 Task: Look for space in East Rancho Dominguez, United States from 8th June, 2023 to 16th June, 2023 for 2 adults in price range Rs.10000 to Rs.15000. Place can be entire place with 1  bedroom having 1 bed and 1 bathroom. Property type can be house, flat, guest house, hotel. Amenities needed are: washing machine. Booking option can be shelf check-in. Required host language is English.
Action: Mouse pressed left at (312, 142)
Screenshot: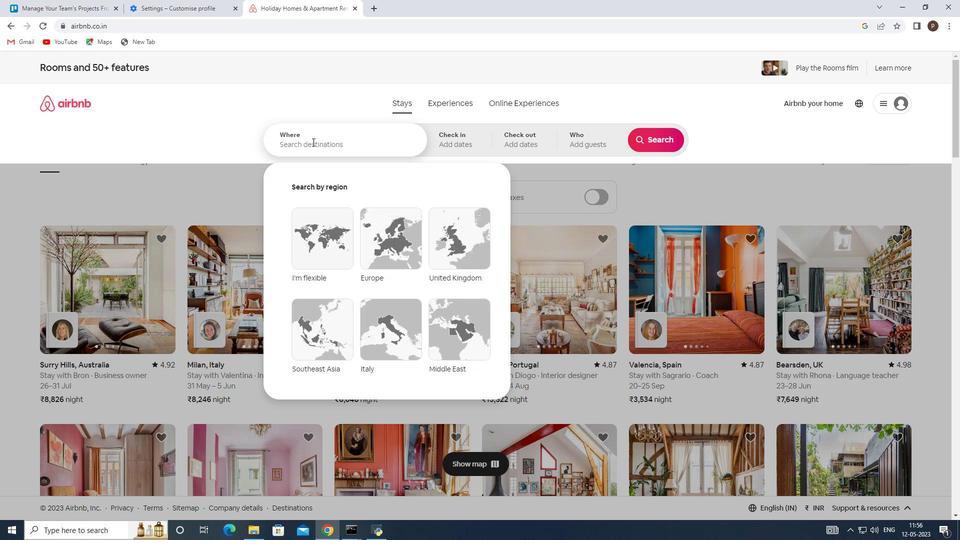 
Action: Key pressed <Key.caps_lock>E<Key.caps_lock>ast<Key.space><Key.caps_lock>R<Key.caps_lock>ancho<Key.space><Key.caps_lock>D<Key.caps_lock>ominguez,<Key.space><Key.caps_lock>U<Key.caps_lock>niter<Key.space><Key.caps_lock>S<Key.caps_lock>tates<Key.space><Key.enter>
Screenshot: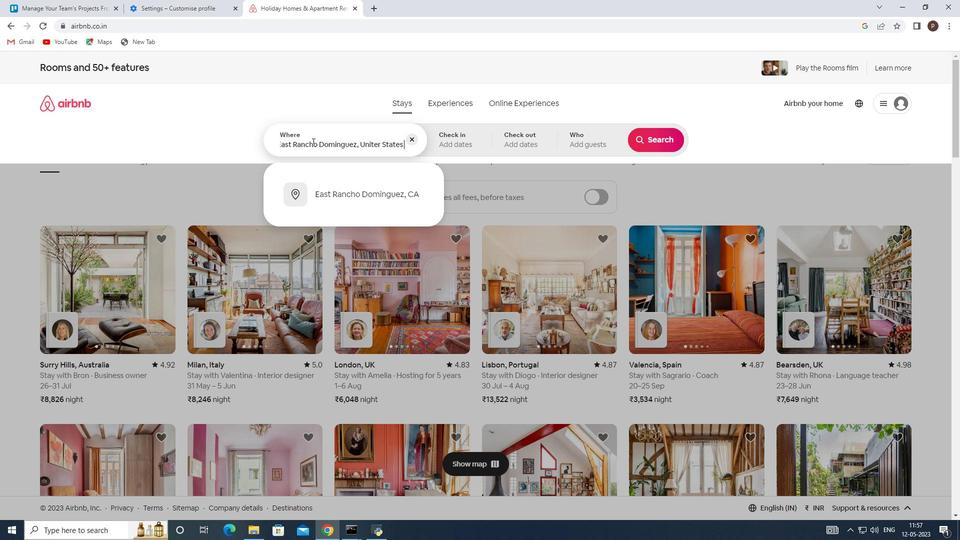 
Action: Mouse moved to (595, 286)
Screenshot: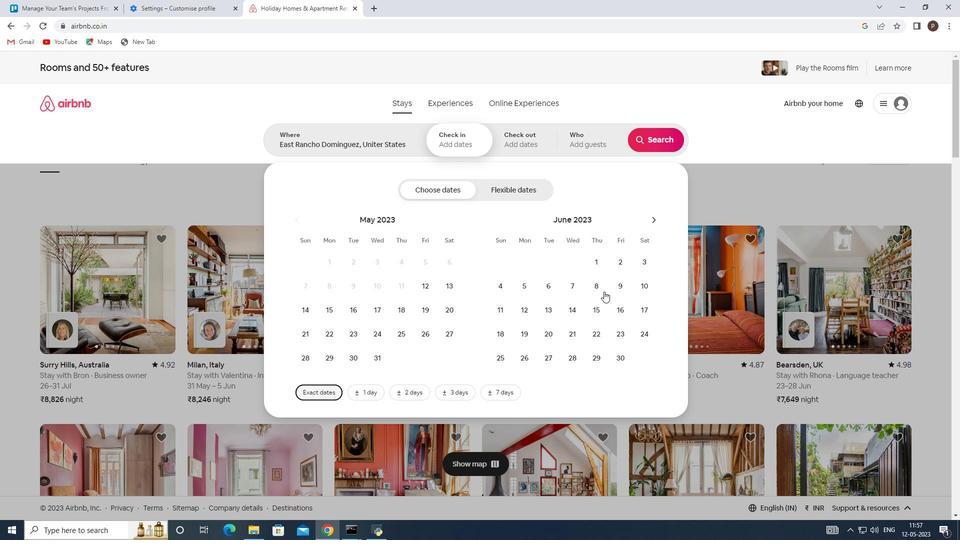 
Action: Mouse pressed left at (595, 286)
Screenshot: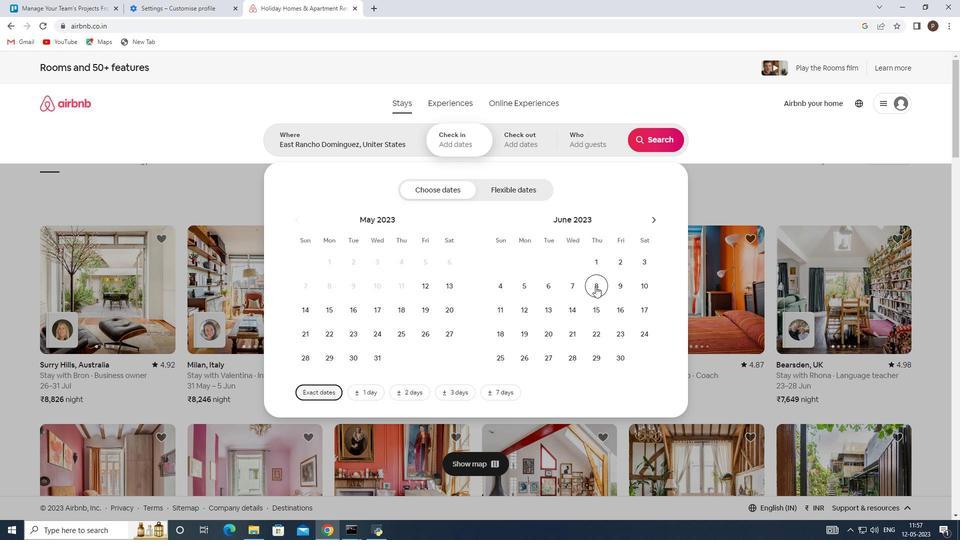 
Action: Mouse moved to (622, 310)
Screenshot: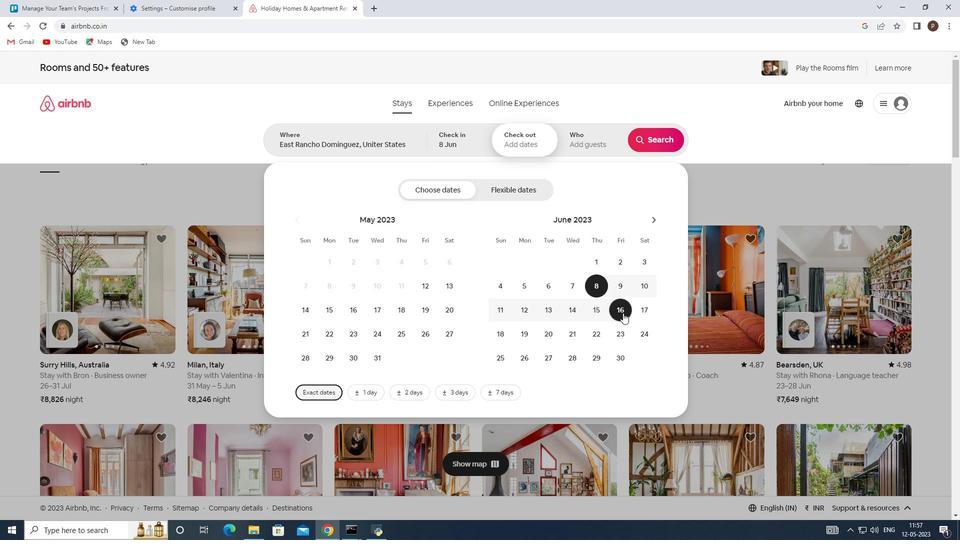 
Action: Mouse pressed left at (622, 310)
Screenshot: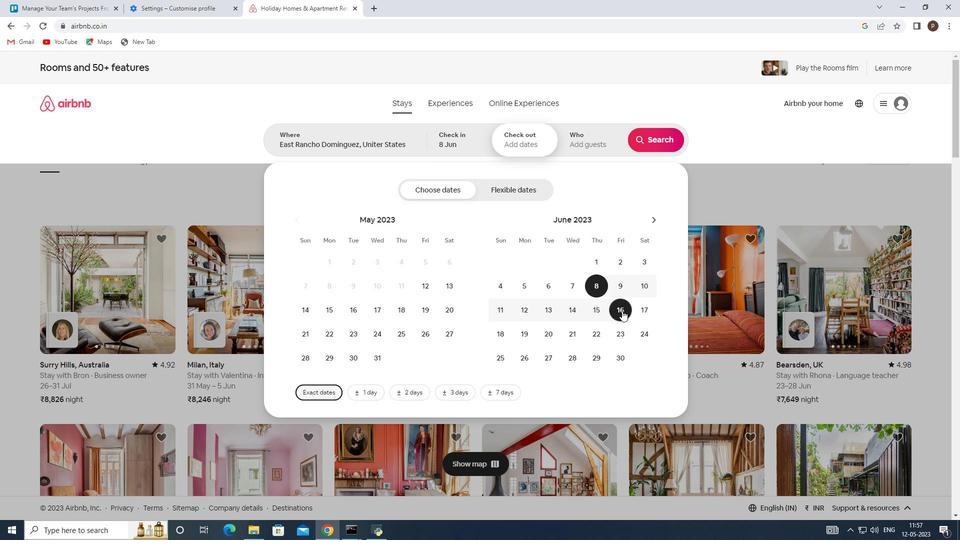 
Action: Mouse moved to (580, 148)
Screenshot: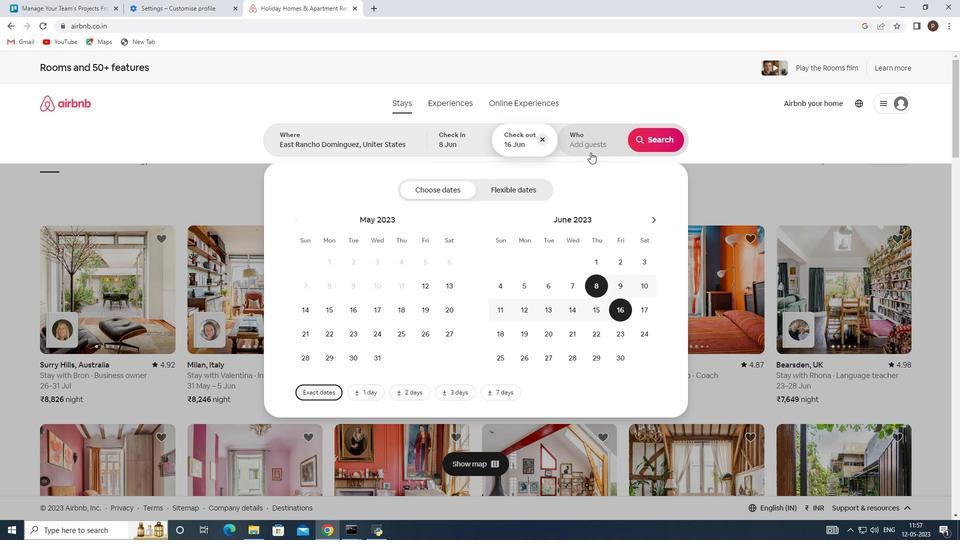 
Action: Mouse pressed left at (580, 148)
Screenshot: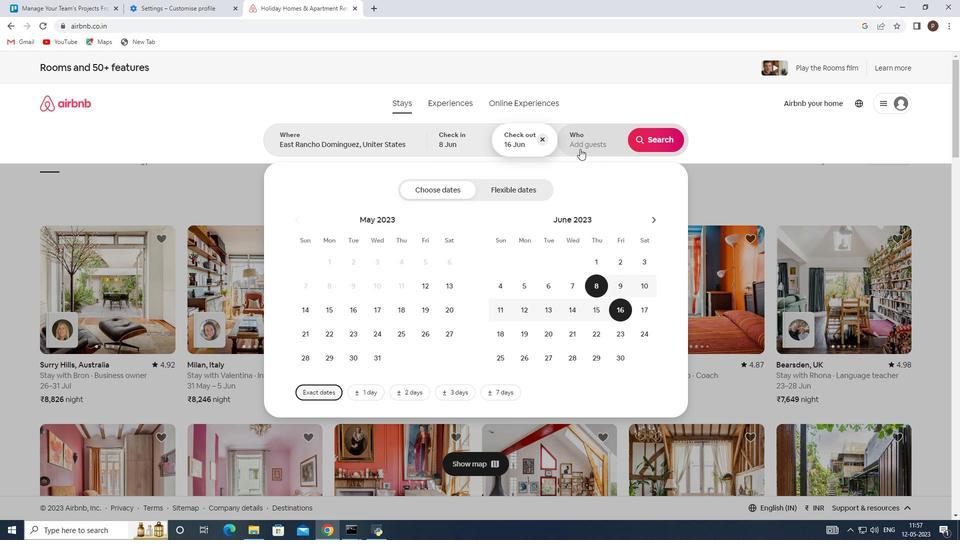
Action: Mouse moved to (652, 191)
Screenshot: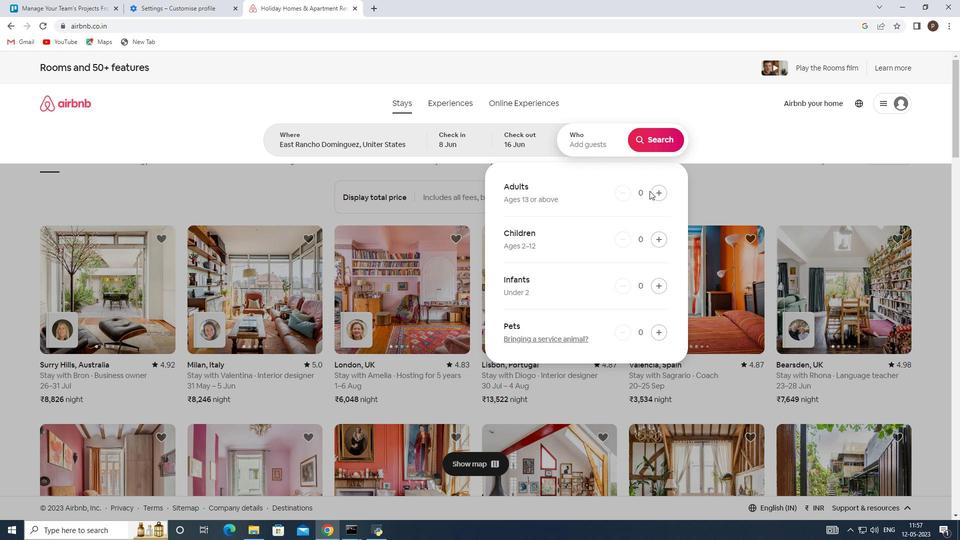 
Action: Mouse pressed left at (652, 191)
Screenshot: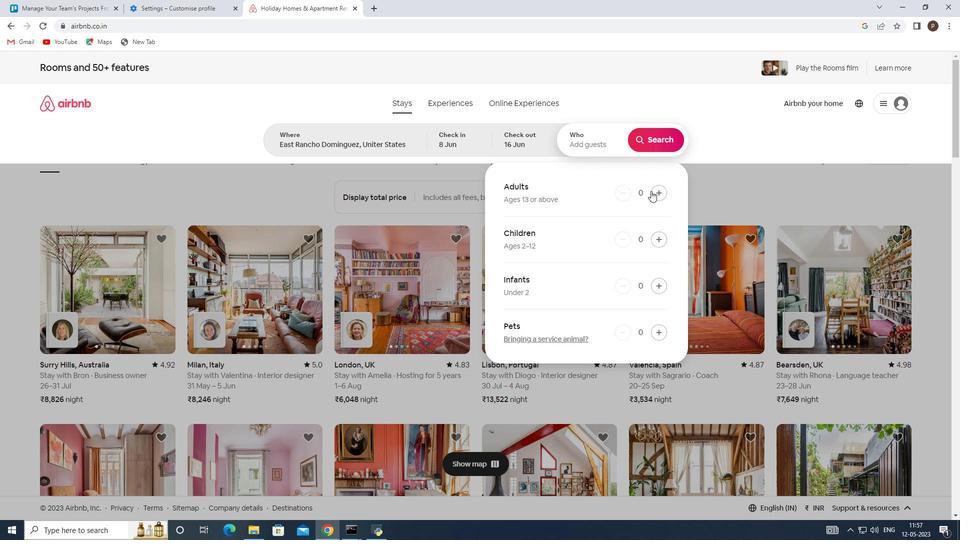 
Action: Mouse pressed left at (652, 191)
Screenshot: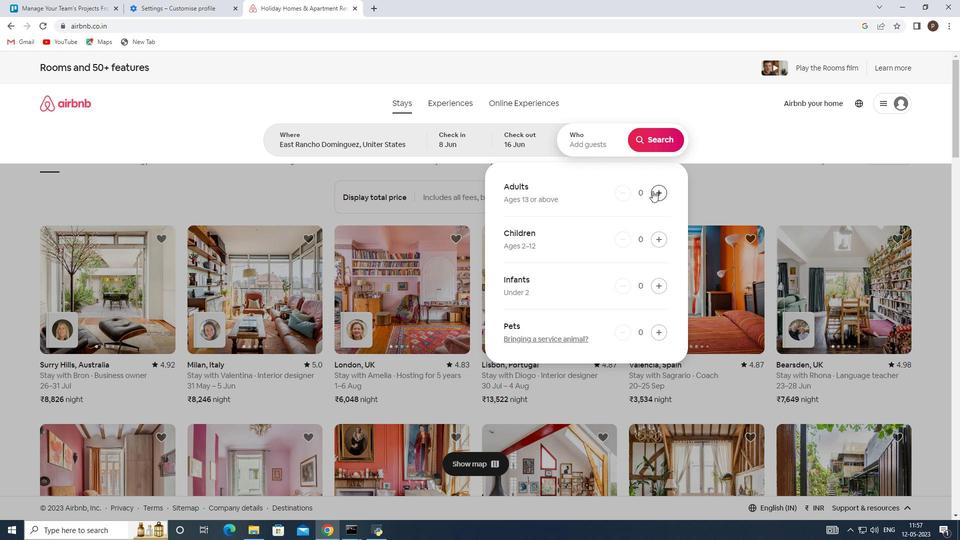 
Action: Mouse moved to (660, 133)
Screenshot: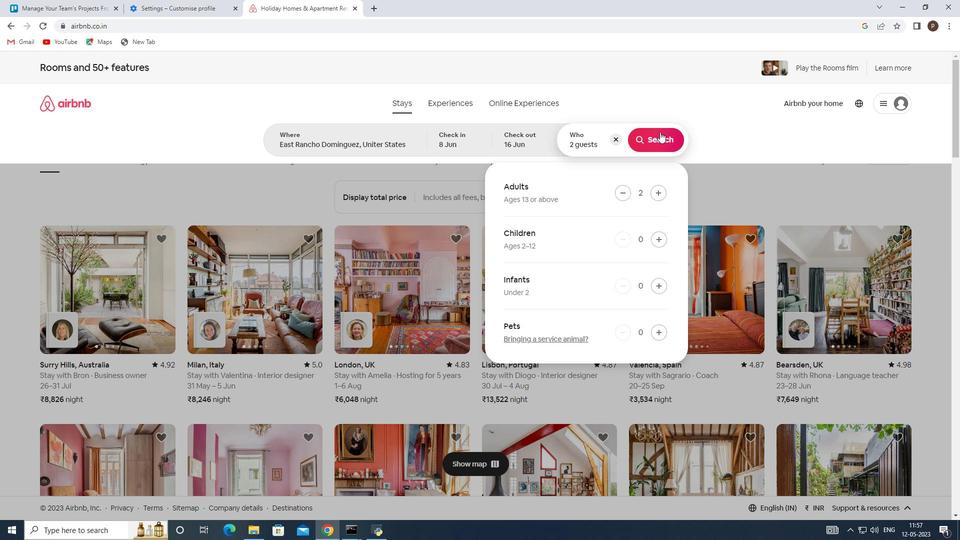 
Action: Mouse pressed left at (660, 133)
Screenshot: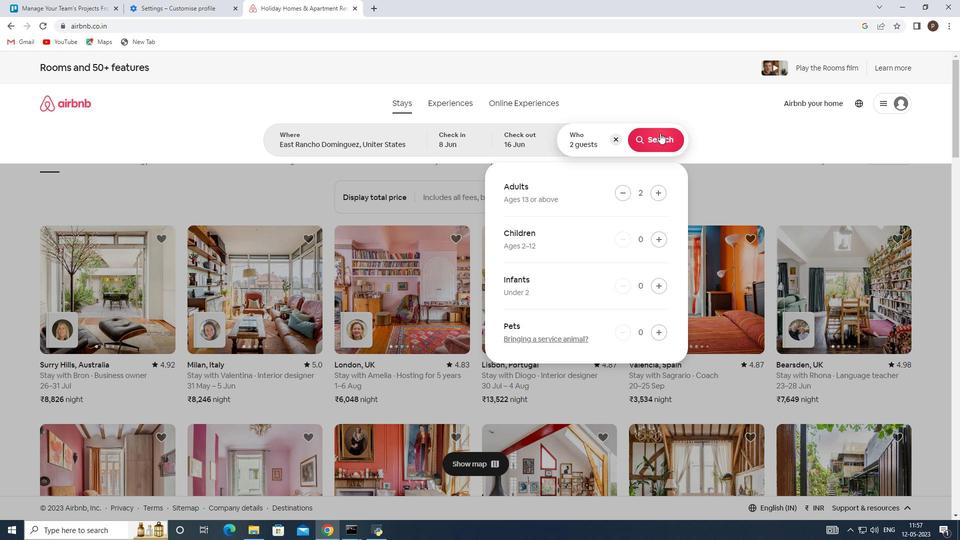 
Action: Mouse moved to (901, 111)
Screenshot: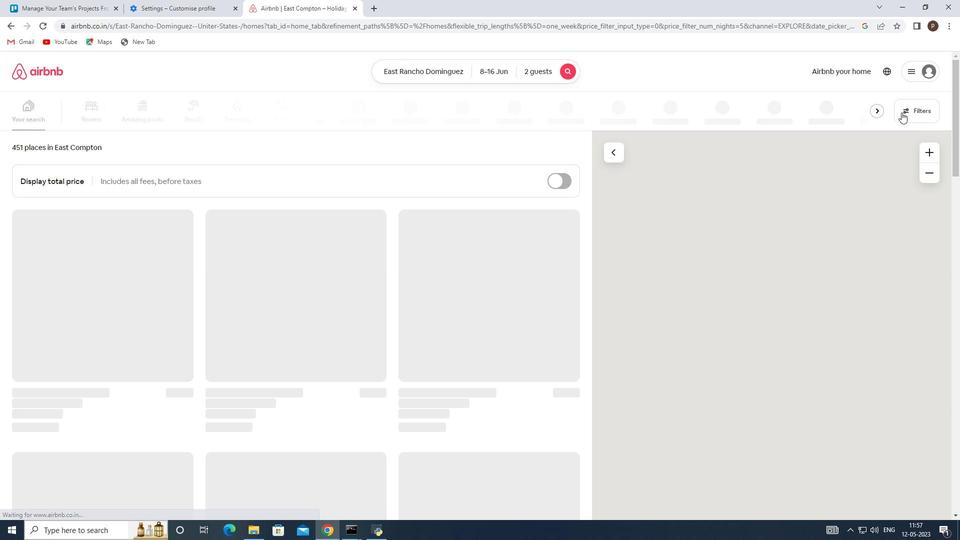 
Action: Mouse pressed left at (901, 111)
Screenshot: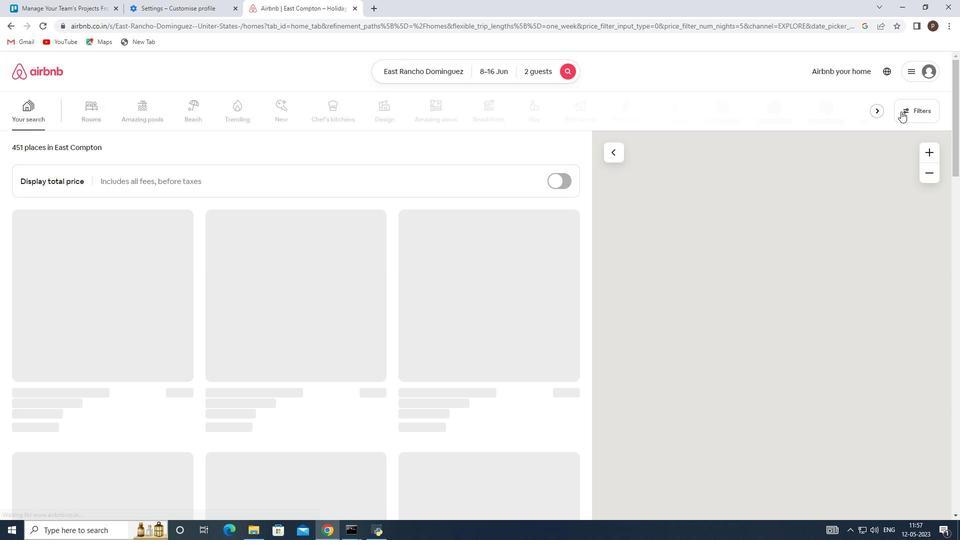 
Action: Mouse moved to (322, 358)
Screenshot: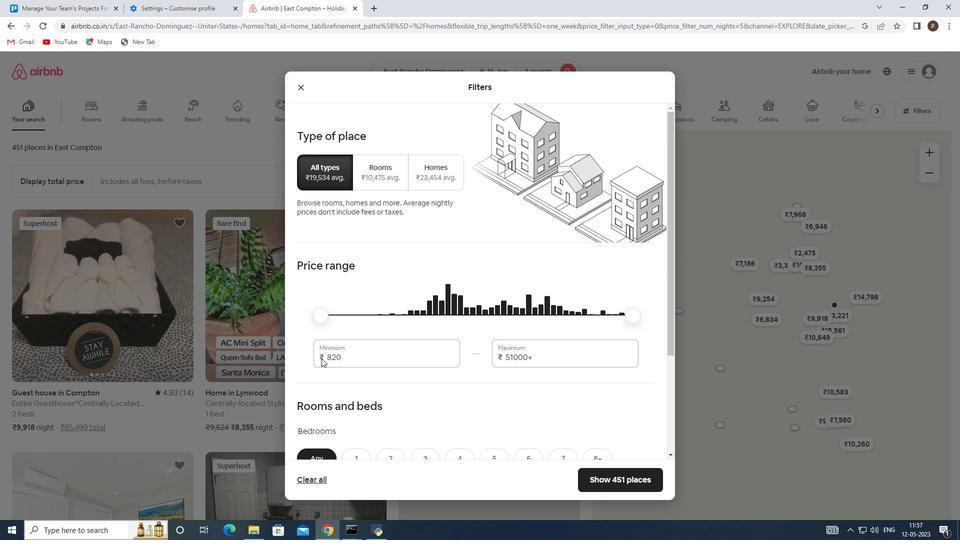 
Action: Mouse pressed left at (322, 358)
Screenshot: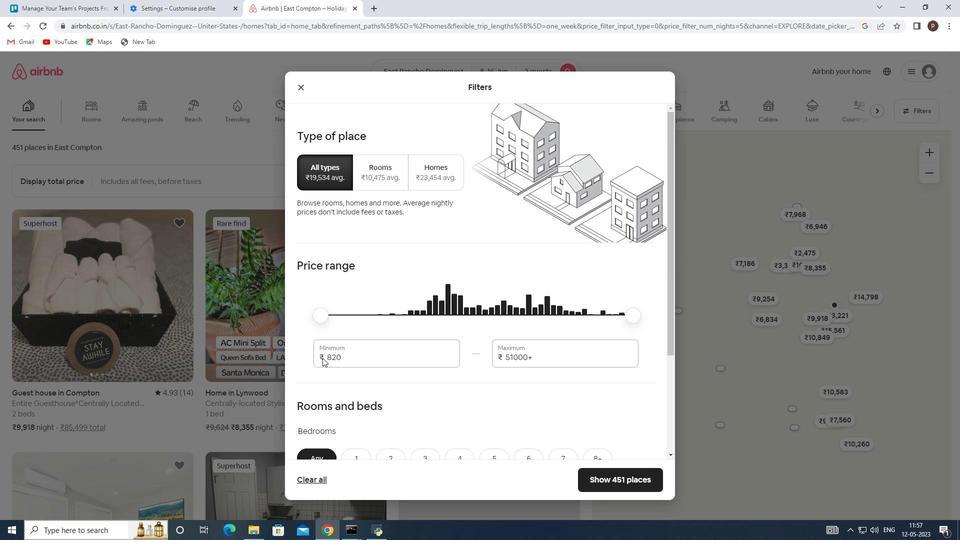 
Action: Mouse pressed left at (322, 358)
Screenshot: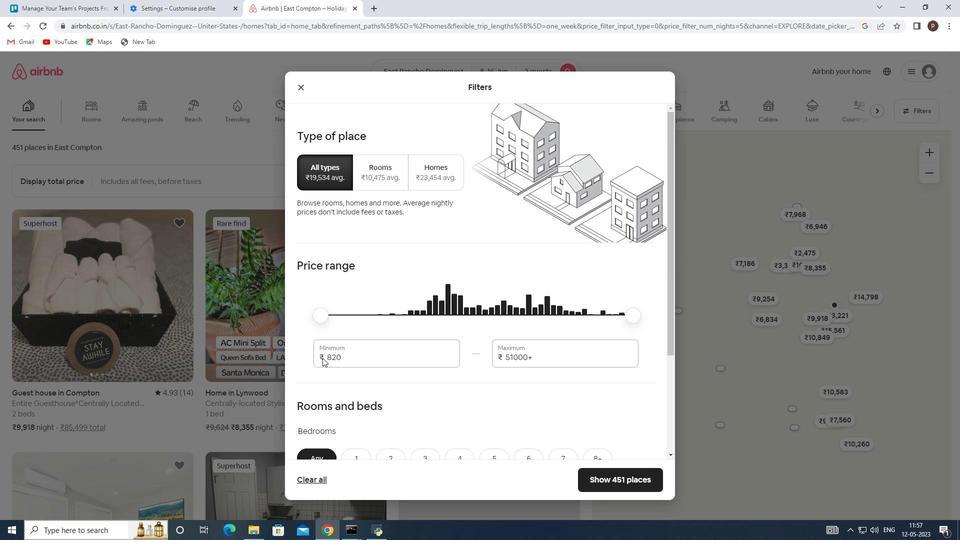 
Action: Mouse moved to (326, 357)
Screenshot: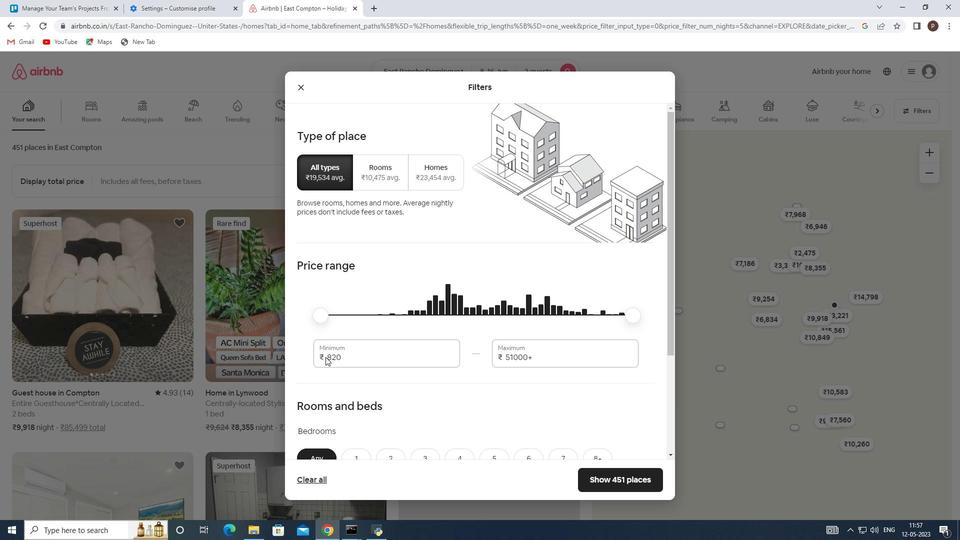 
Action: Mouse pressed left at (326, 357)
Screenshot: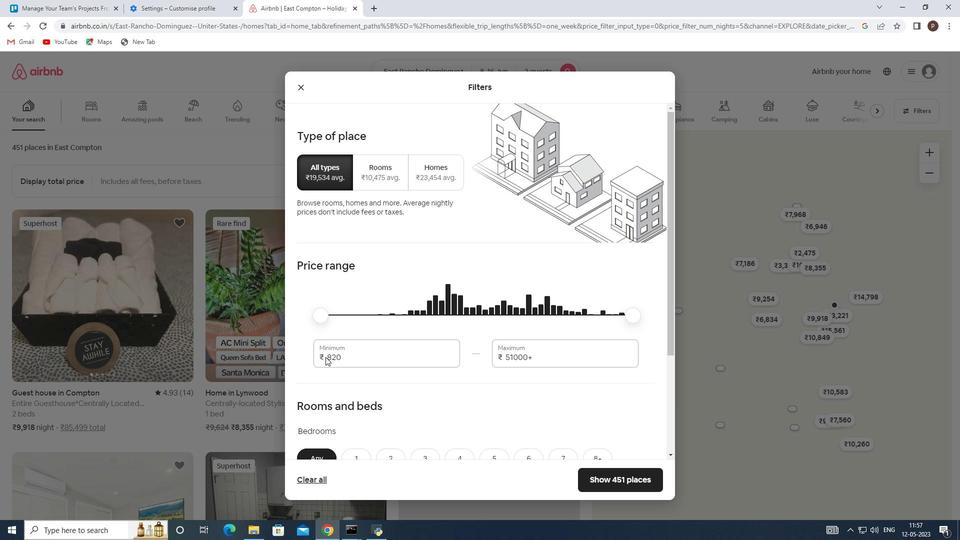 
Action: Mouse pressed left at (326, 357)
Screenshot: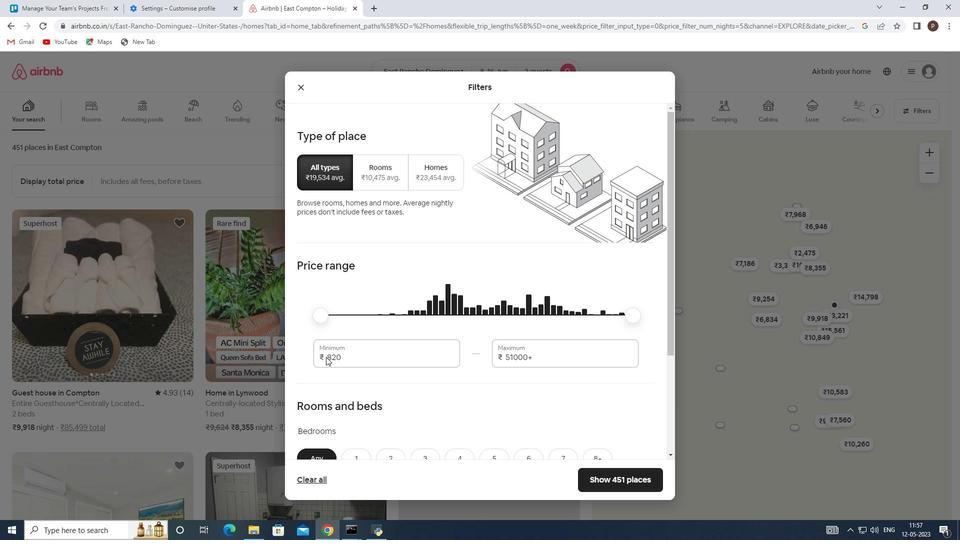 
Action: Mouse moved to (331, 356)
Screenshot: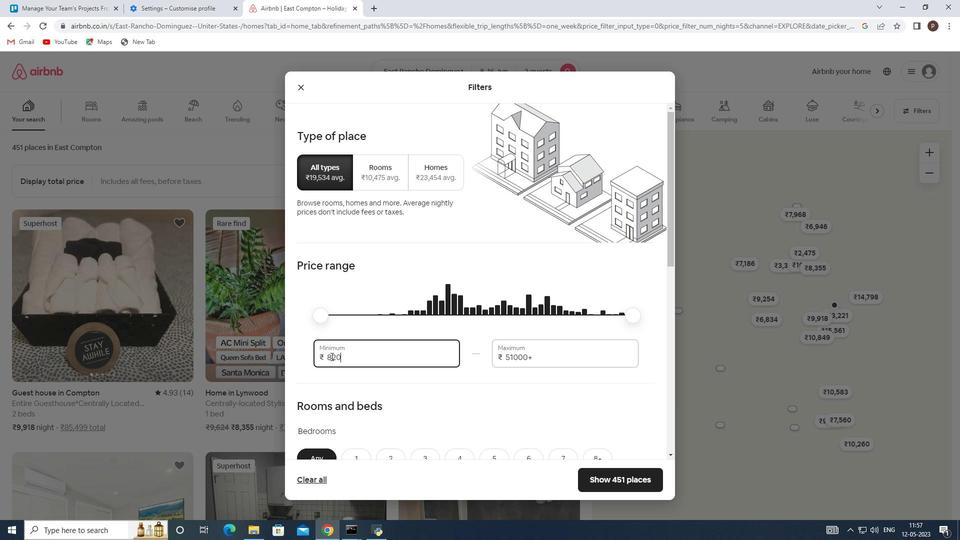 
Action: Mouse pressed left at (331, 356)
Screenshot: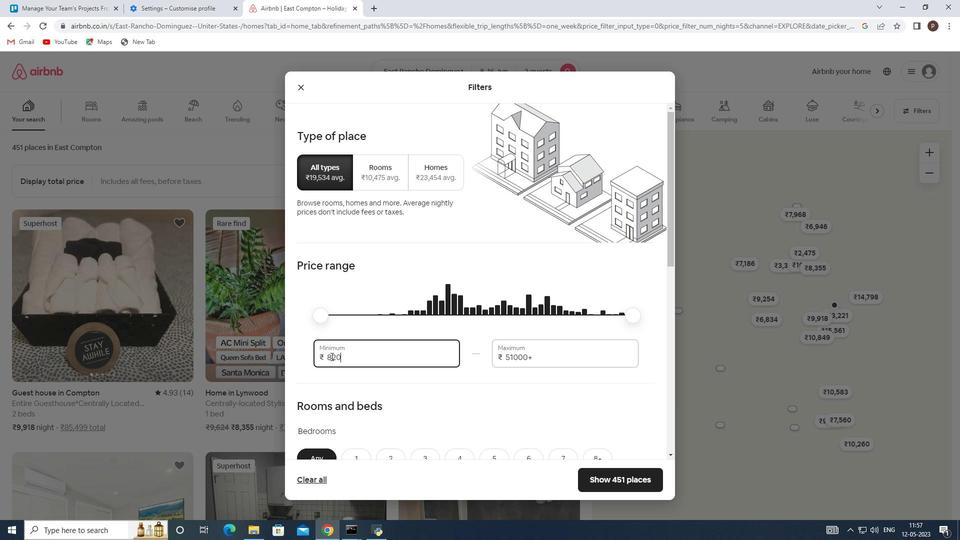 
Action: Mouse pressed left at (331, 356)
Screenshot: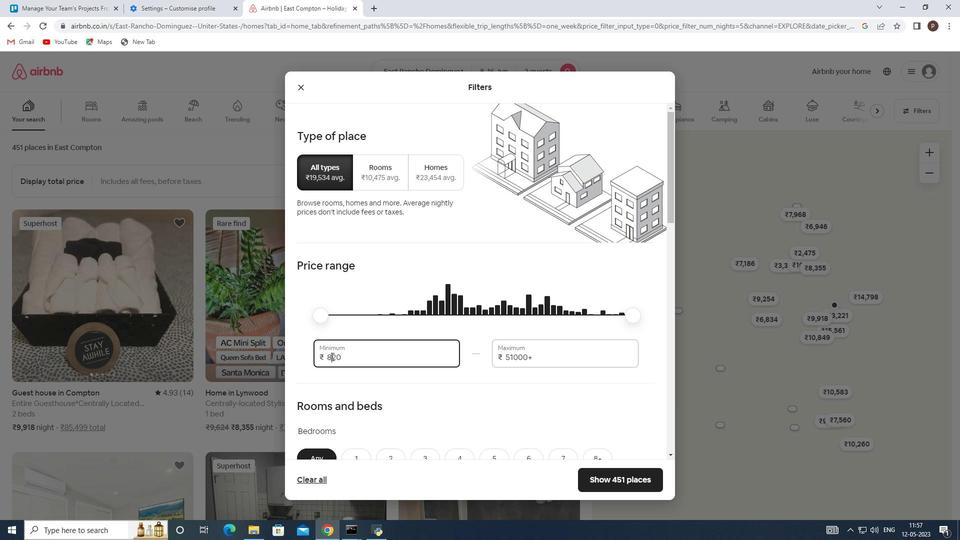 
Action: Mouse moved to (332, 356)
Screenshot: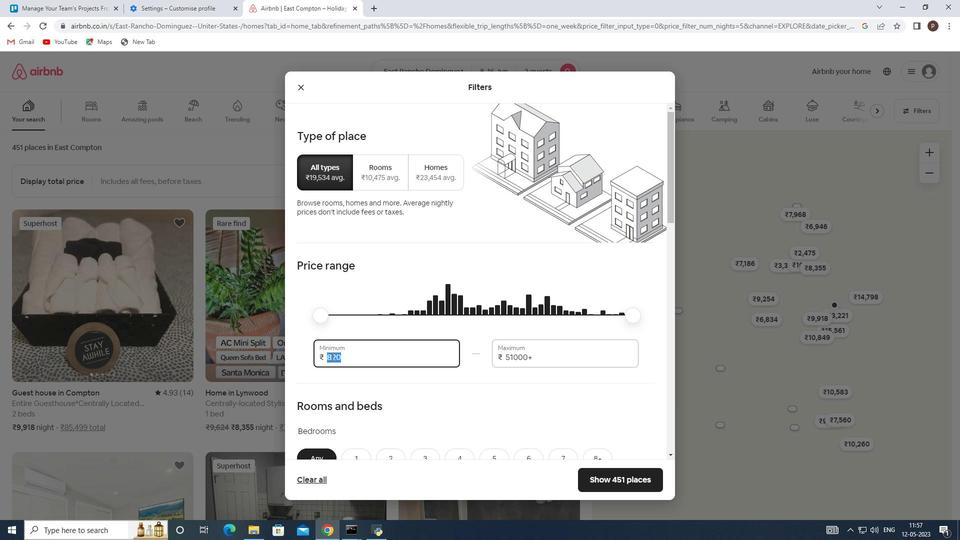 
Action: Key pressed 10000<Key.tab>15000
Screenshot: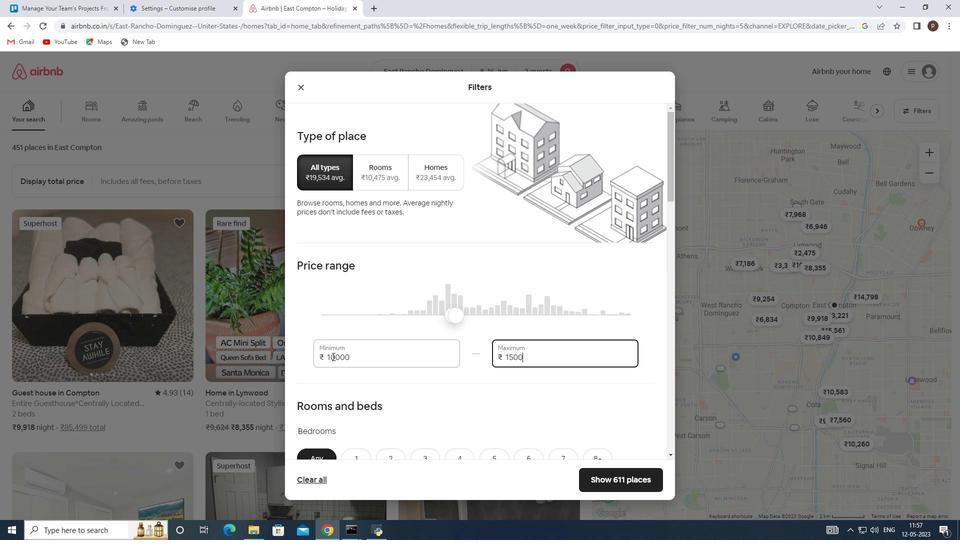 
Action: Mouse moved to (397, 375)
Screenshot: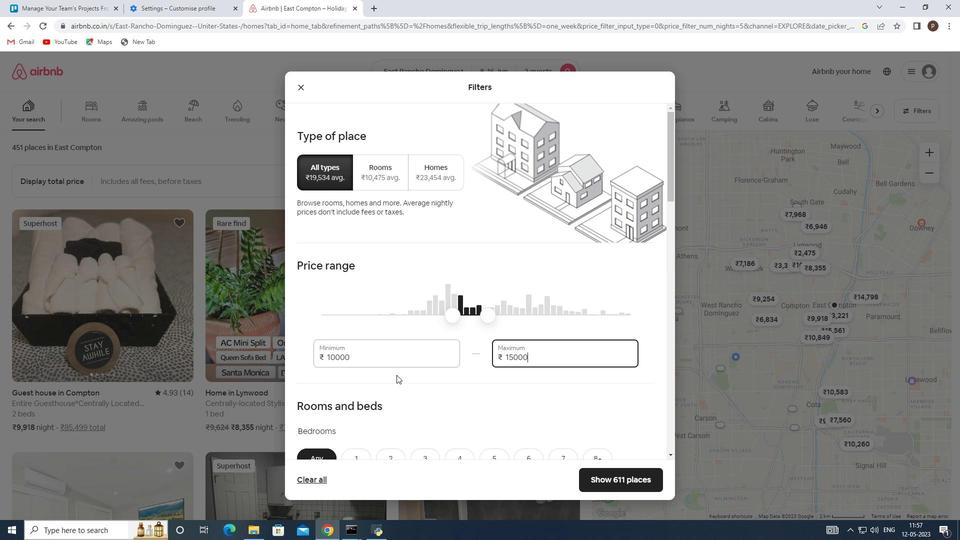
Action: Mouse scrolled (397, 374) with delta (0, 0)
Screenshot: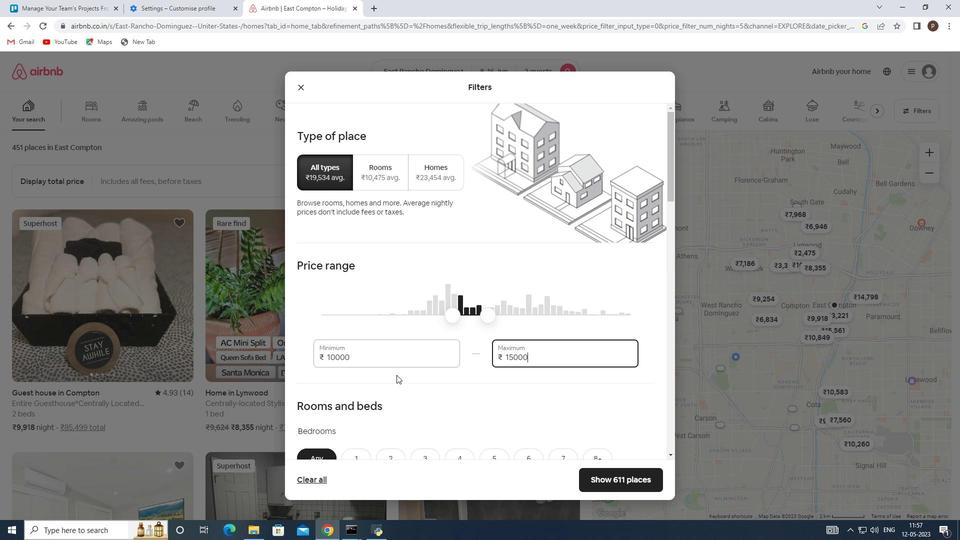 
Action: Mouse moved to (405, 369)
Screenshot: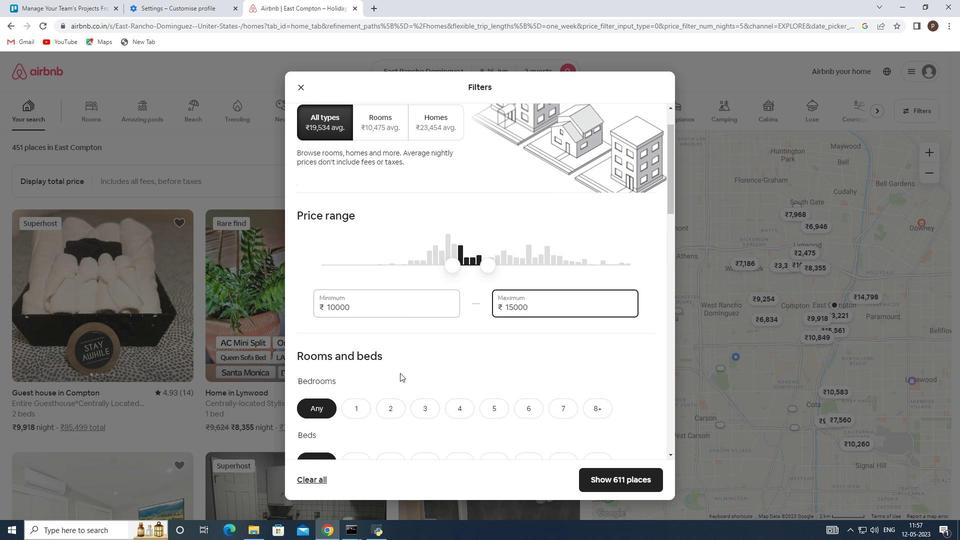 
Action: Mouse scrolled (405, 368) with delta (0, 0)
Screenshot: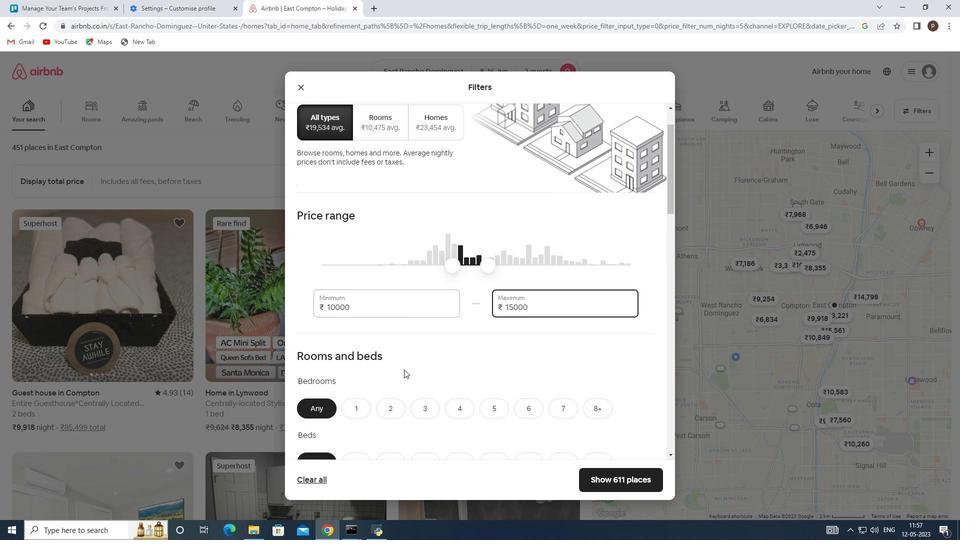 
Action: Mouse moved to (357, 359)
Screenshot: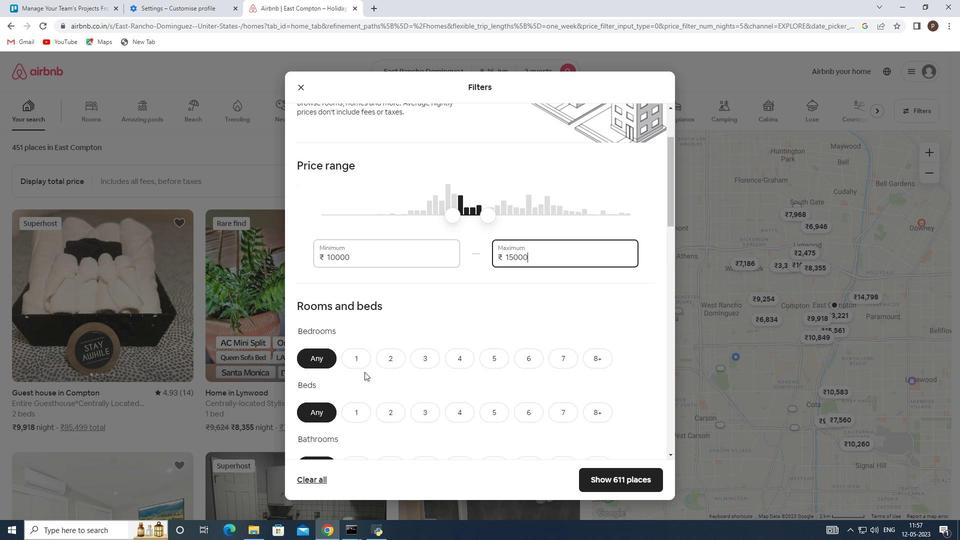 
Action: Mouse pressed left at (357, 359)
Screenshot: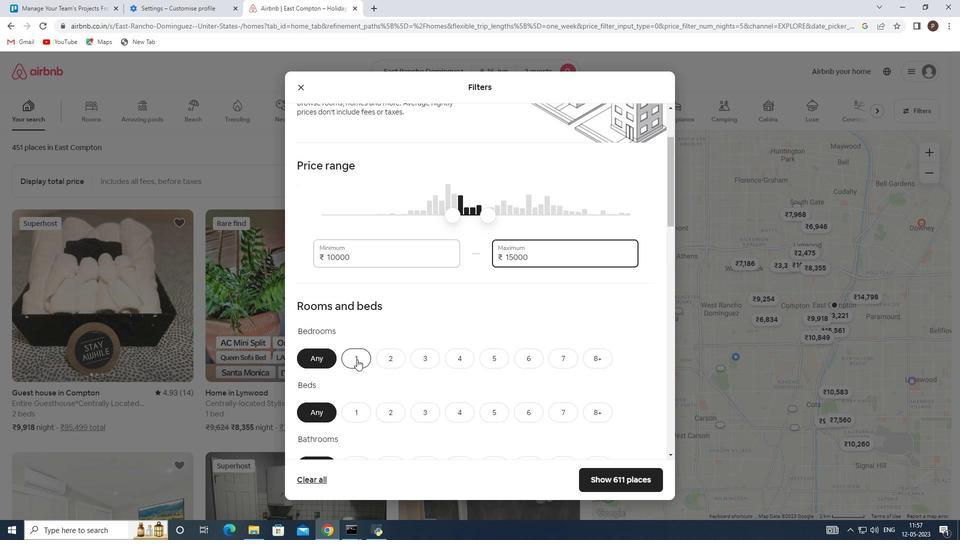 
Action: Mouse moved to (353, 394)
Screenshot: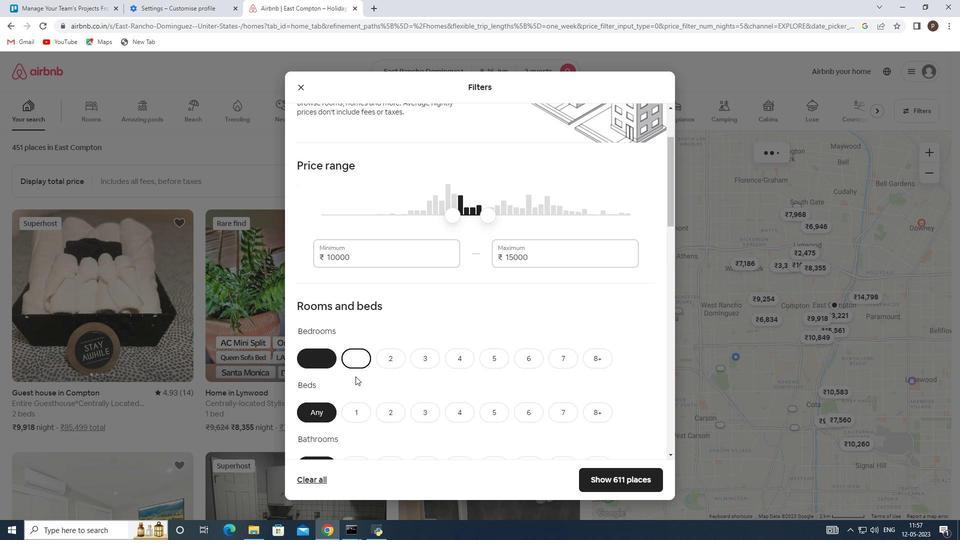 
Action: Mouse scrolled (353, 393) with delta (0, 0)
Screenshot: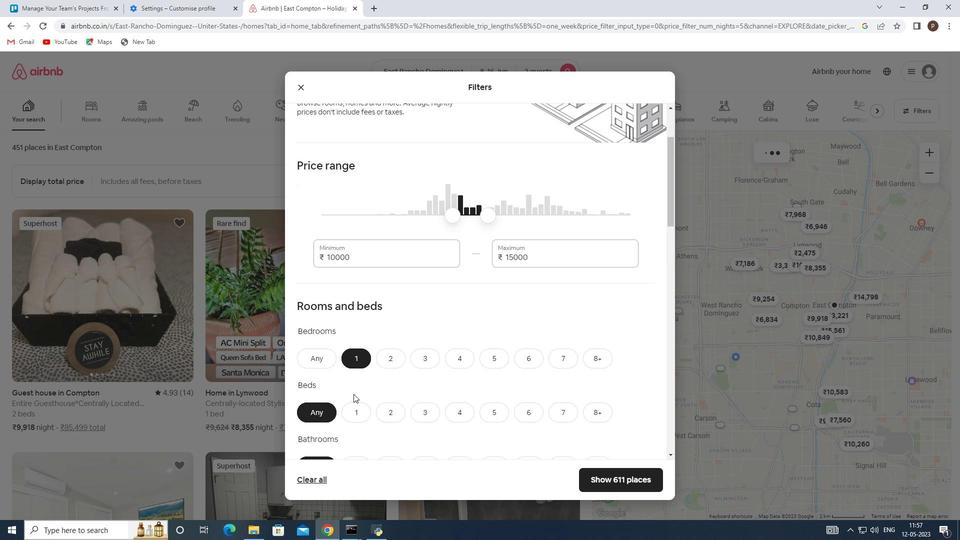 
Action: Mouse moved to (349, 363)
Screenshot: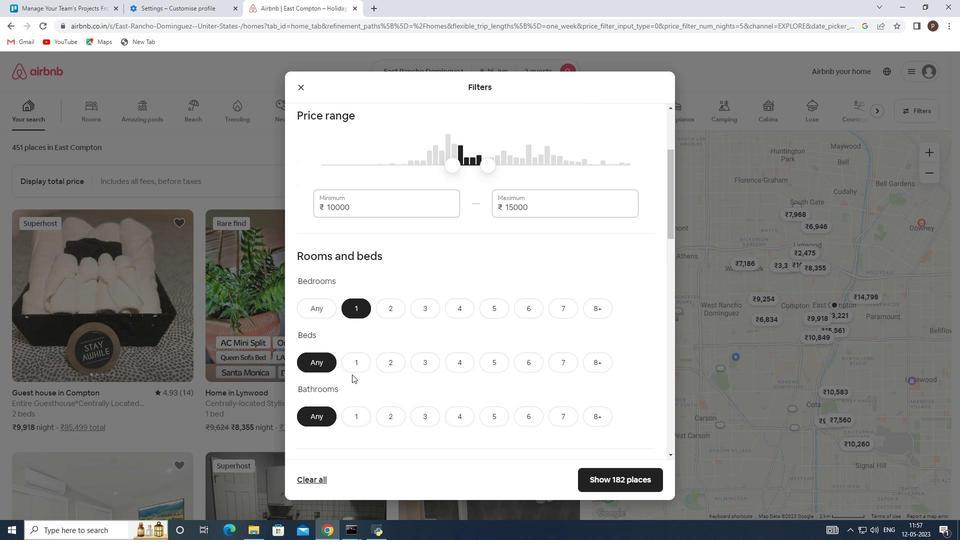 
Action: Mouse pressed left at (349, 363)
Screenshot: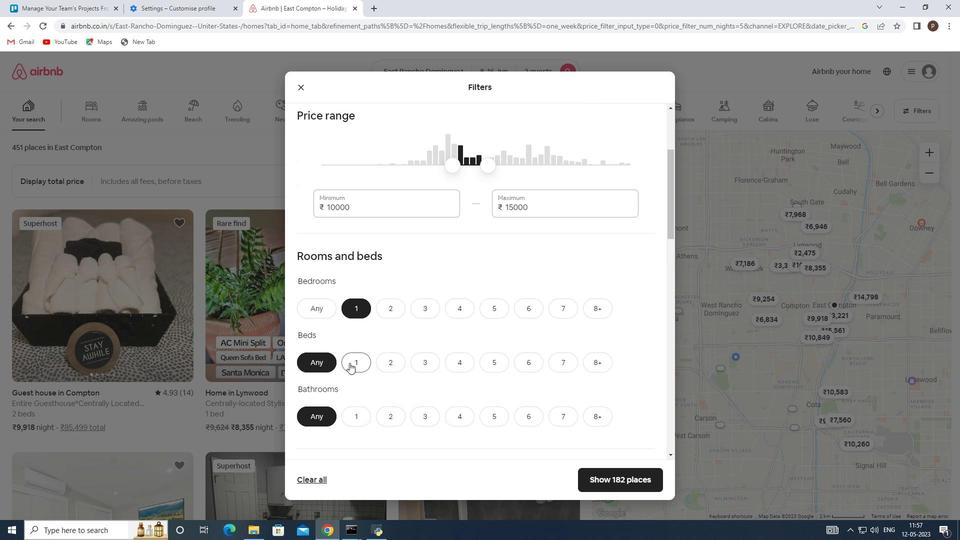
Action: Mouse moved to (353, 419)
Screenshot: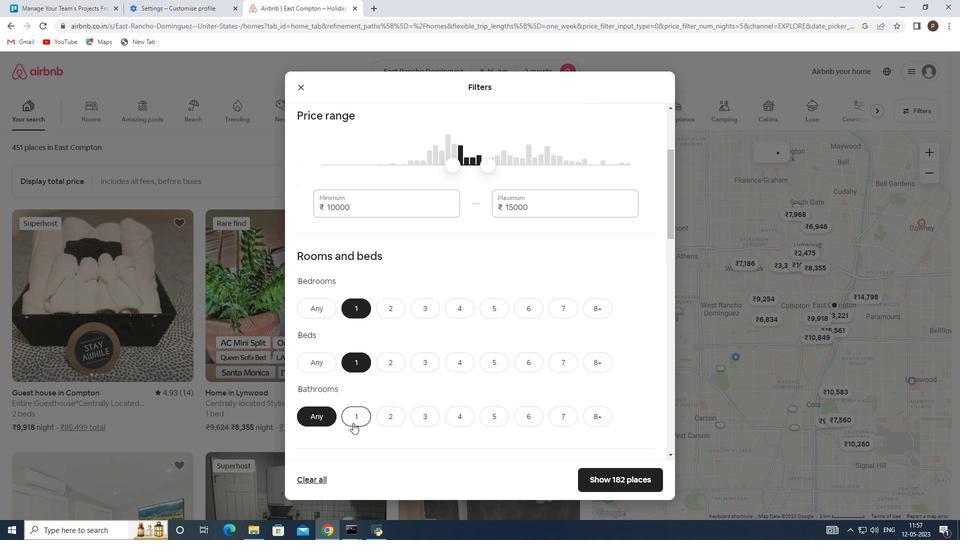 
Action: Mouse pressed left at (353, 419)
Screenshot: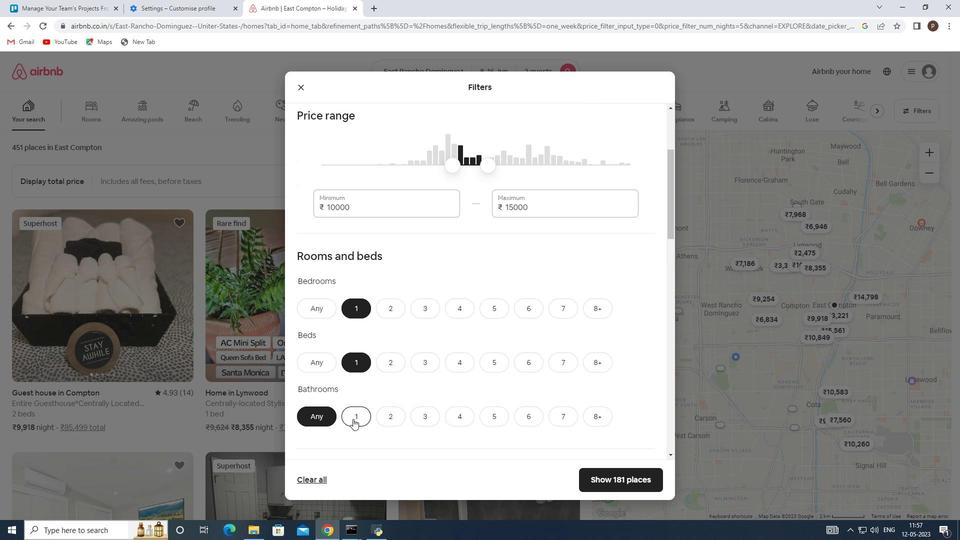 
Action: Mouse moved to (356, 417)
Screenshot: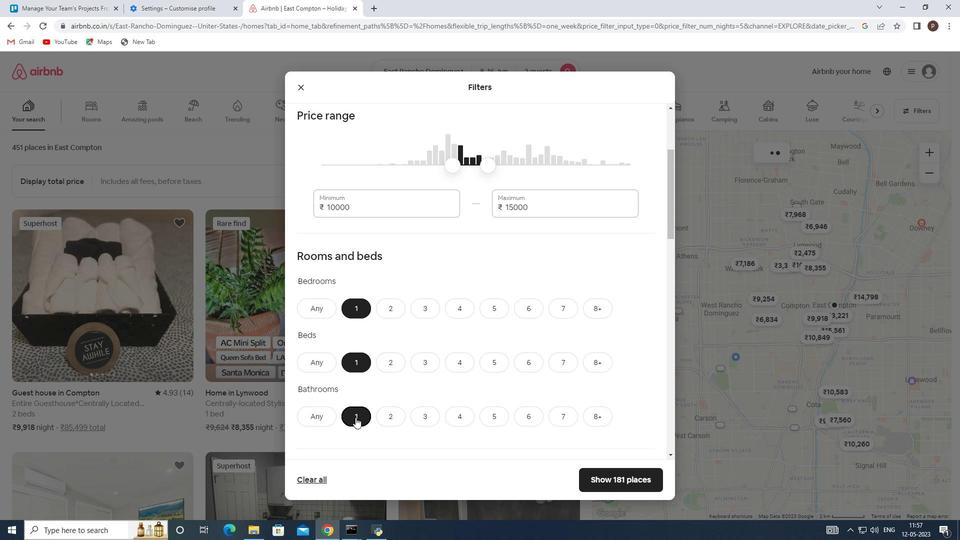 
Action: Mouse scrolled (356, 417) with delta (0, 0)
Screenshot: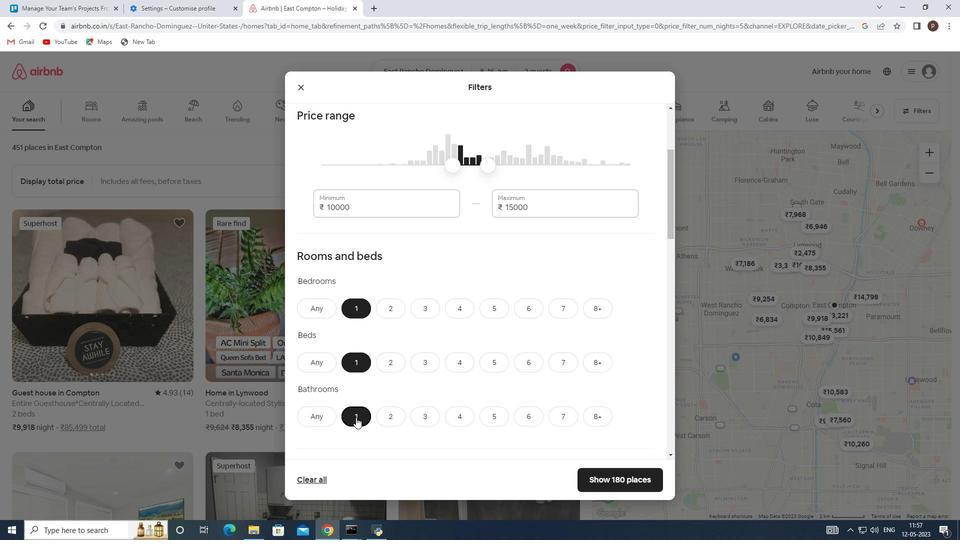 
Action: Mouse moved to (372, 386)
Screenshot: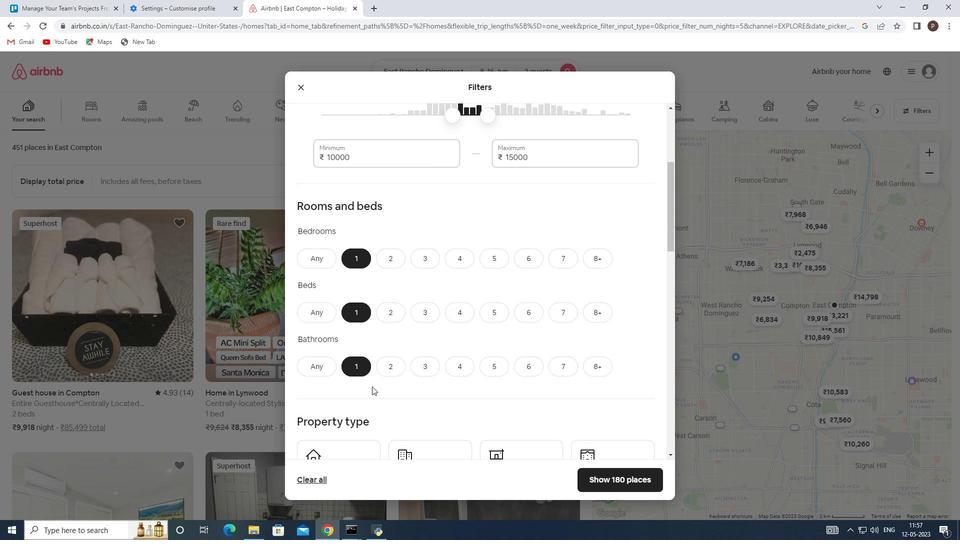 
Action: Mouse scrolled (372, 385) with delta (0, 0)
Screenshot: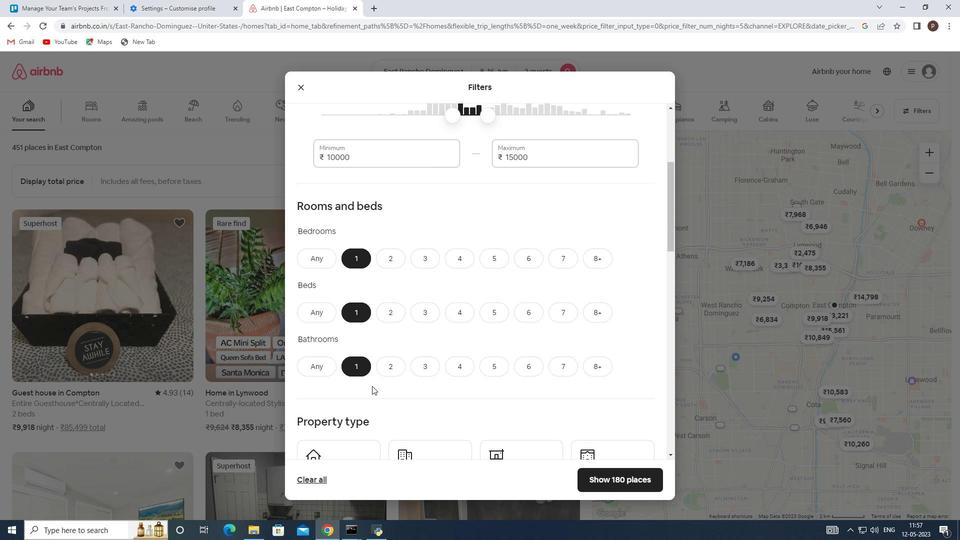 
Action: Mouse moved to (364, 405)
Screenshot: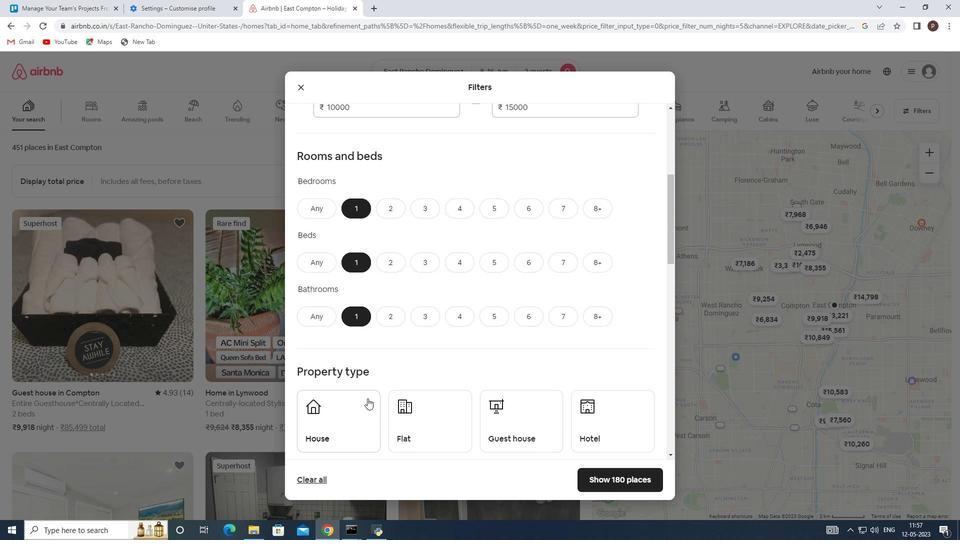 
Action: Mouse scrolled (364, 404) with delta (0, 0)
Screenshot: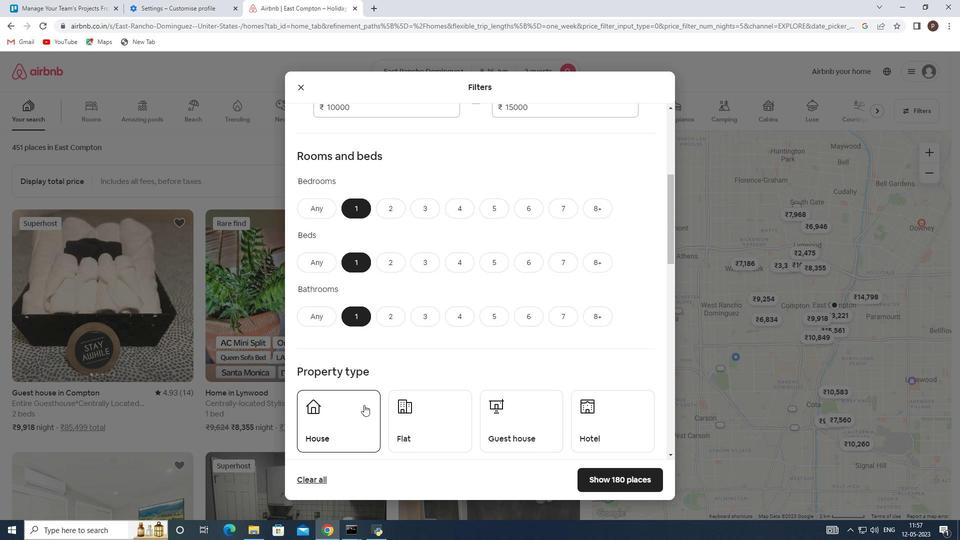 
Action: Mouse moved to (346, 381)
Screenshot: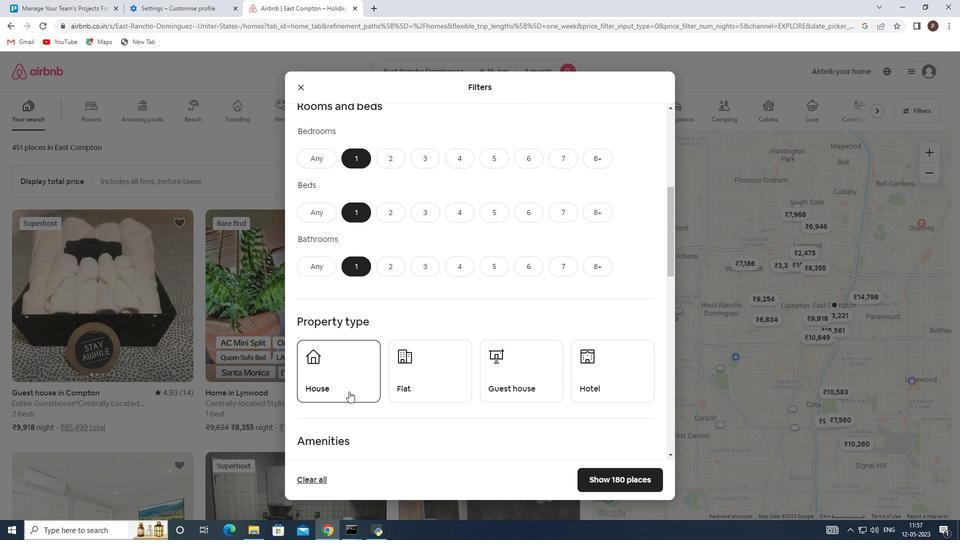 
Action: Mouse pressed left at (346, 381)
Screenshot: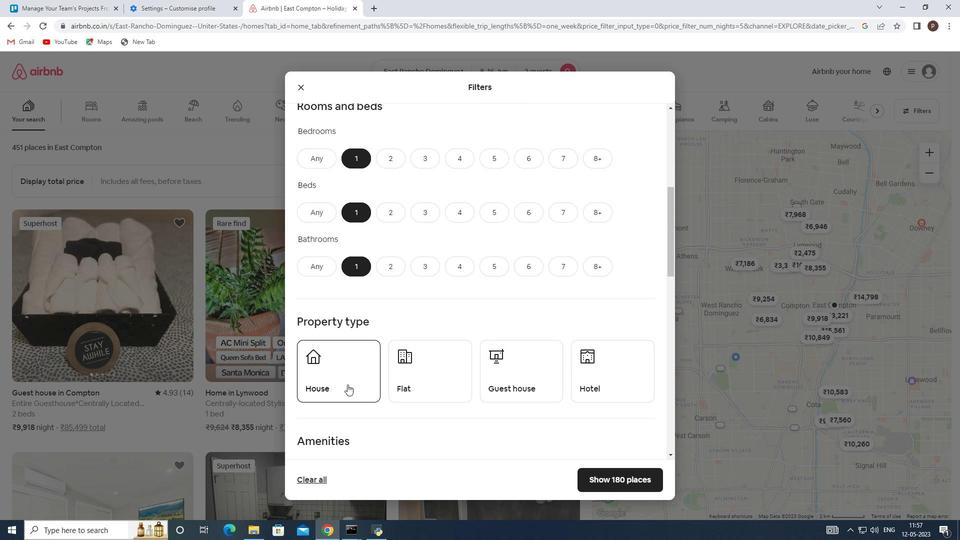 
Action: Mouse moved to (428, 376)
Screenshot: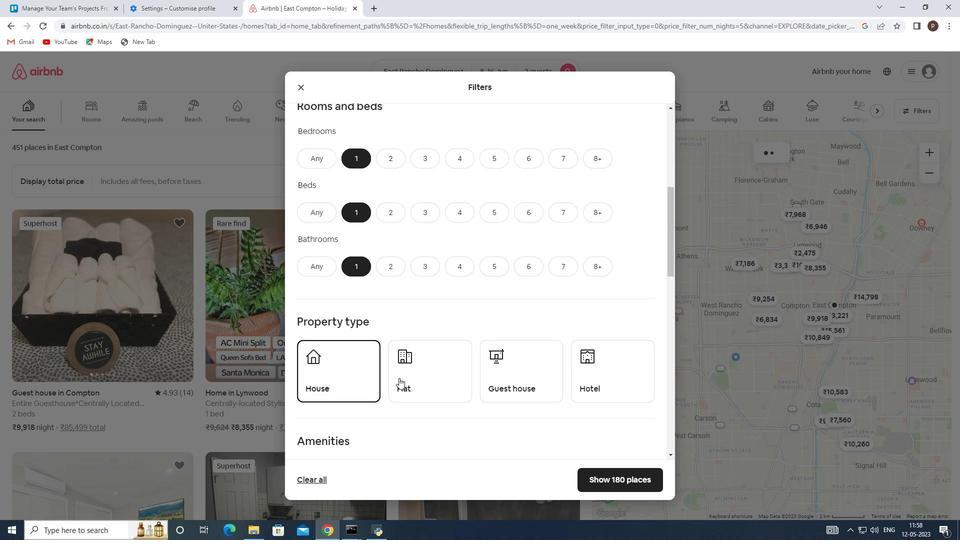 
Action: Mouse pressed left at (428, 376)
Screenshot: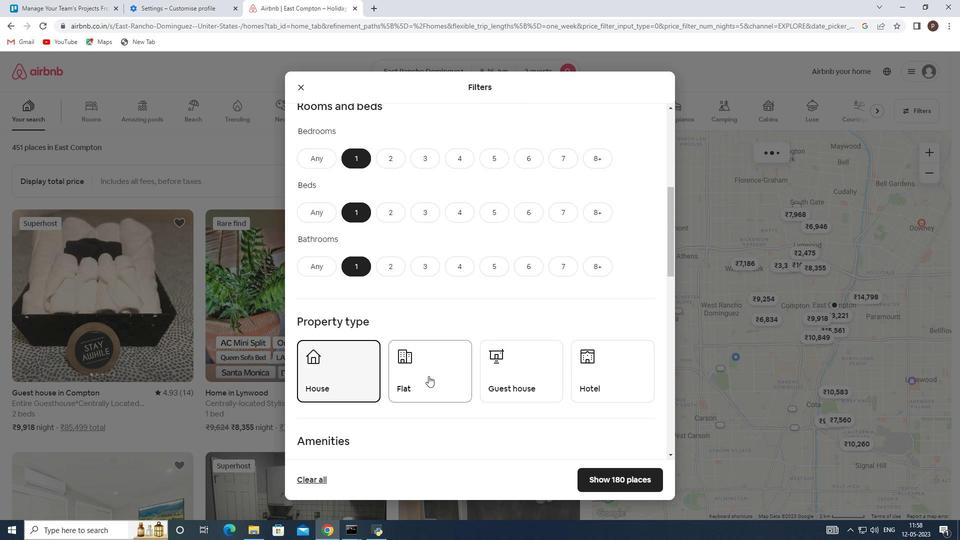 
Action: Mouse moved to (528, 375)
Screenshot: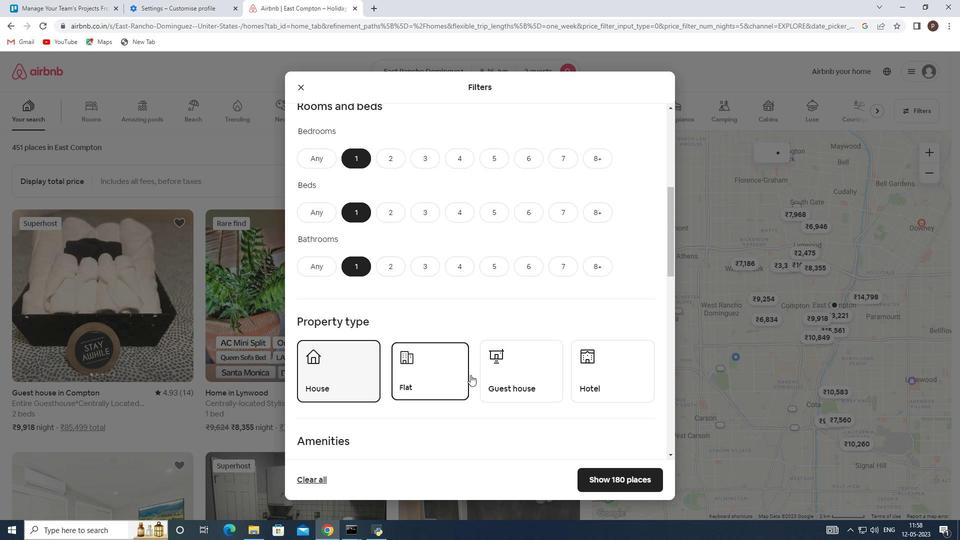 
Action: Mouse pressed left at (528, 375)
Screenshot: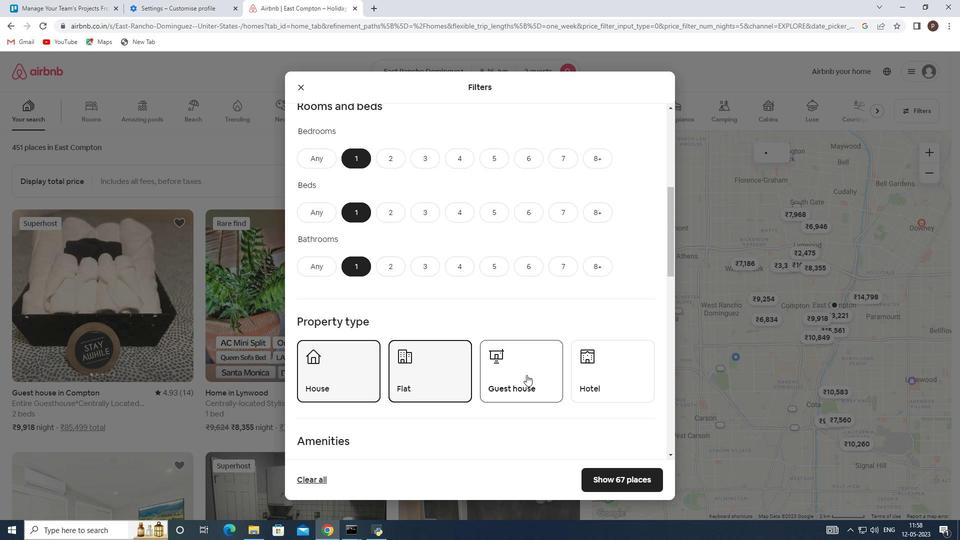 
Action: Mouse moved to (605, 370)
Screenshot: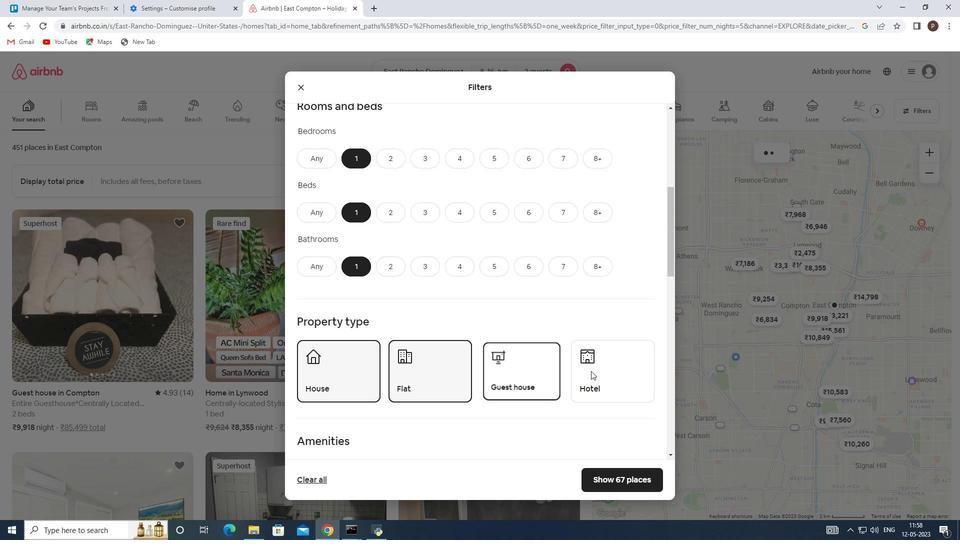 
Action: Mouse pressed left at (605, 370)
Screenshot: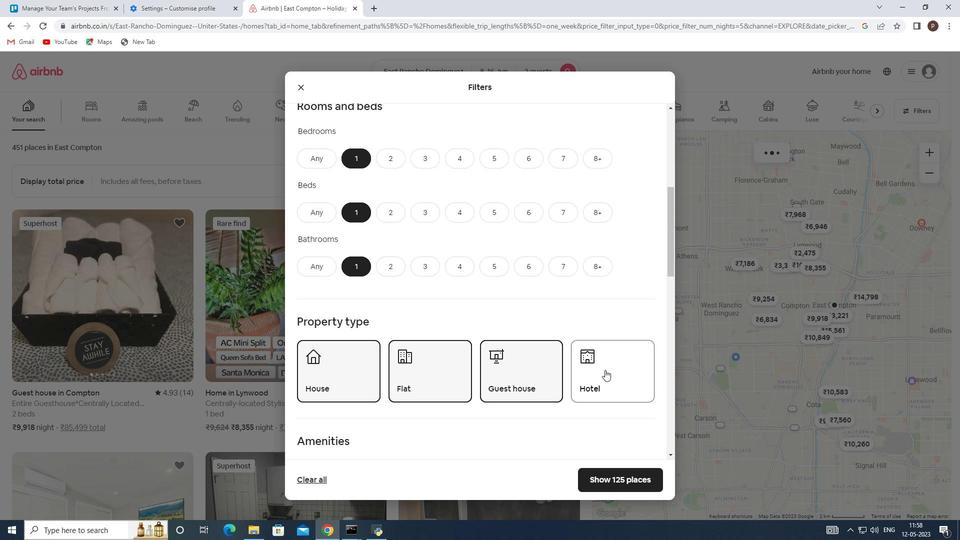 
Action: Mouse moved to (588, 371)
Screenshot: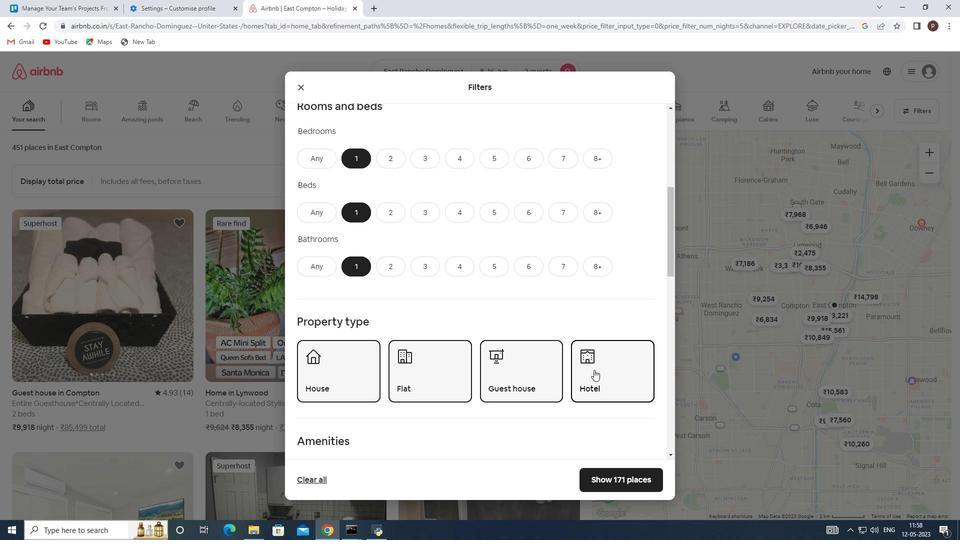 
Action: Mouse scrolled (588, 370) with delta (0, 0)
Screenshot: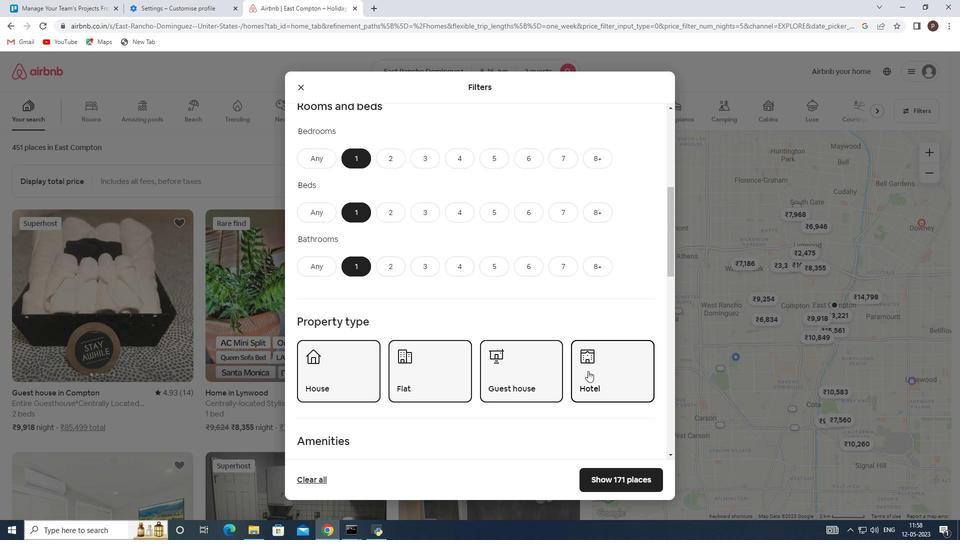
Action: Mouse scrolled (588, 370) with delta (0, 0)
Screenshot: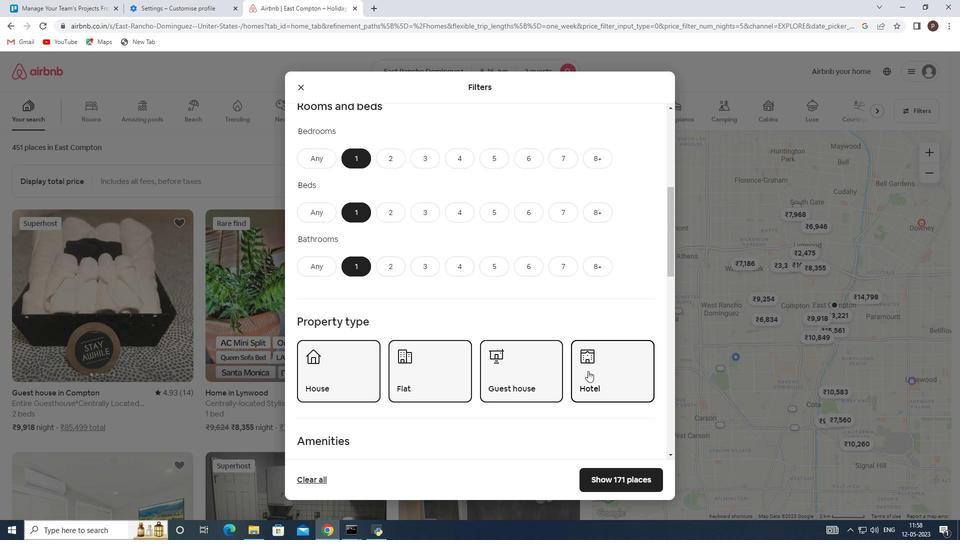 
Action: Mouse moved to (548, 351)
Screenshot: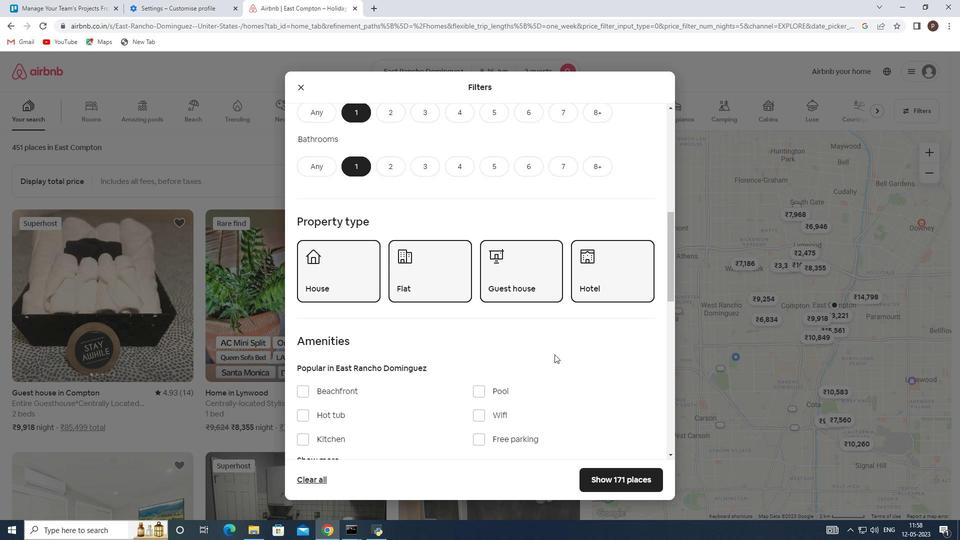 
Action: Mouse scrolled (548, 351) with delta (0, 0)
Screenshot: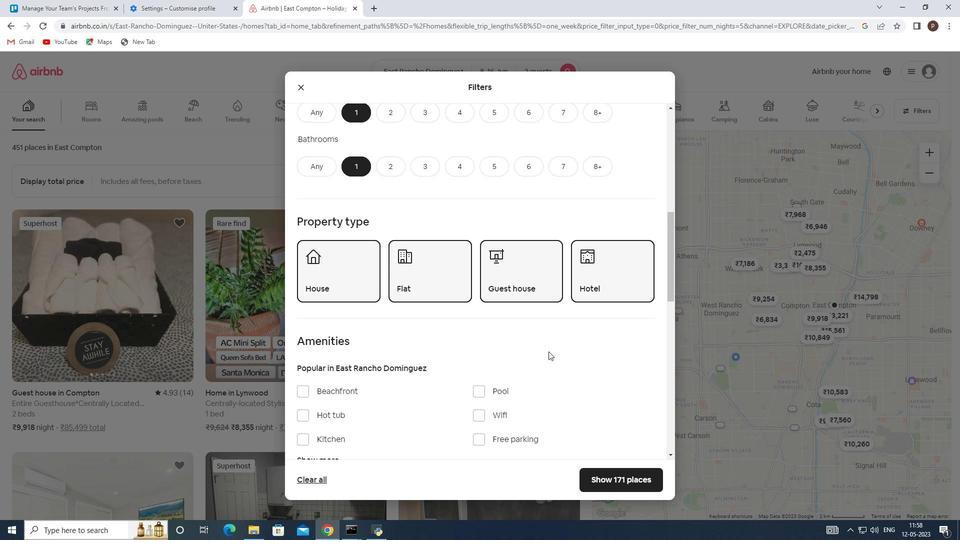 
Action: Mouse moved to (325, 411)
Screenshot: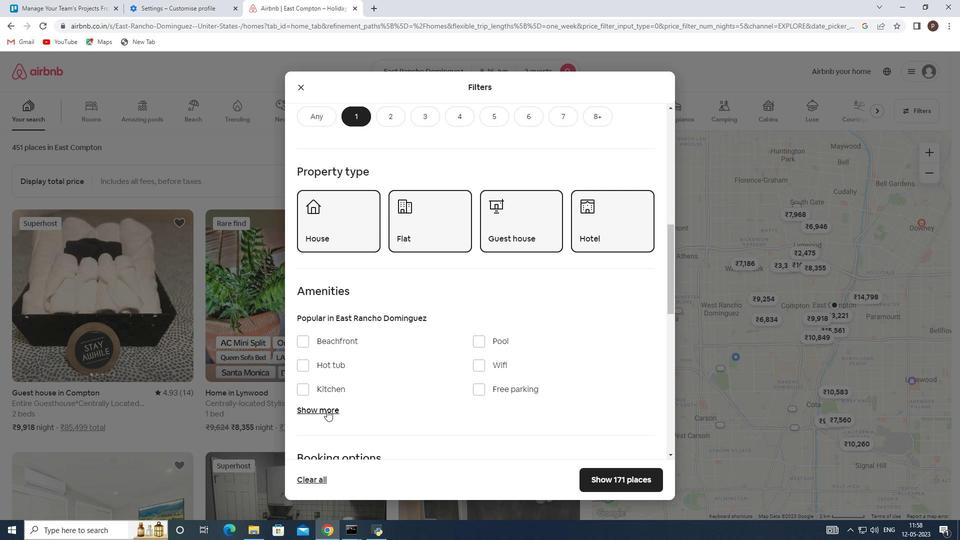 
Action: Mouse pressed left at (325, 411)
Screenshot: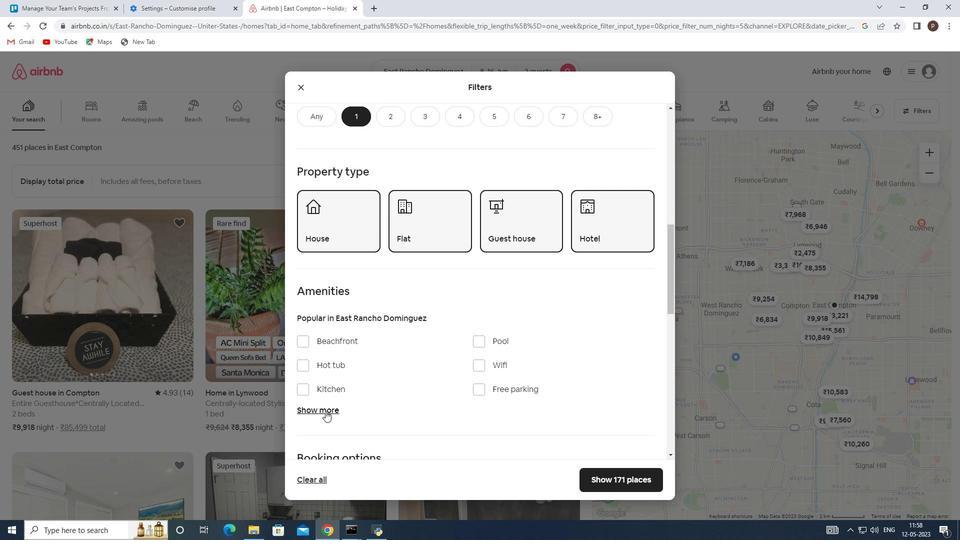 
Action: Mouse moved to (360, 404)
Screenshot: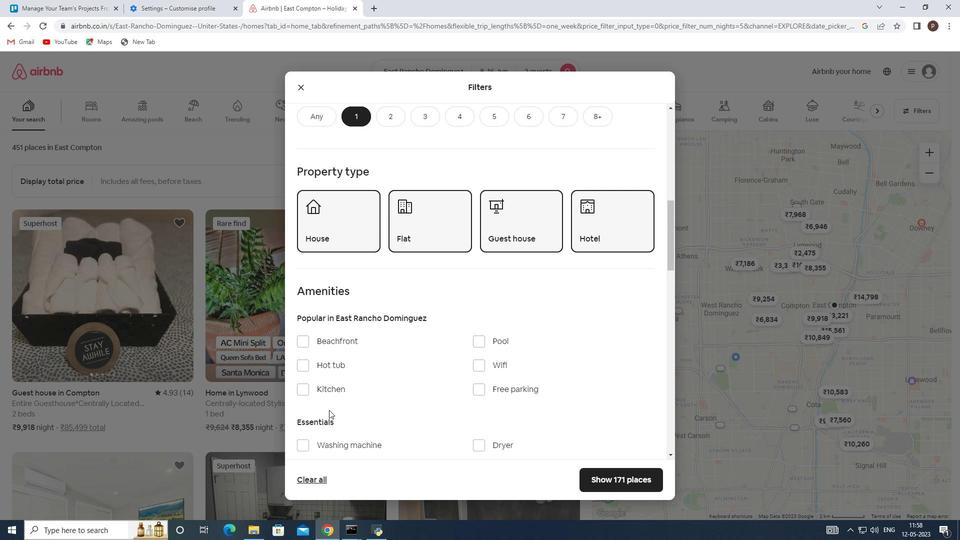 
Action: Mouse scrolled (360, 403) with delta (0, 0)
Screenshot: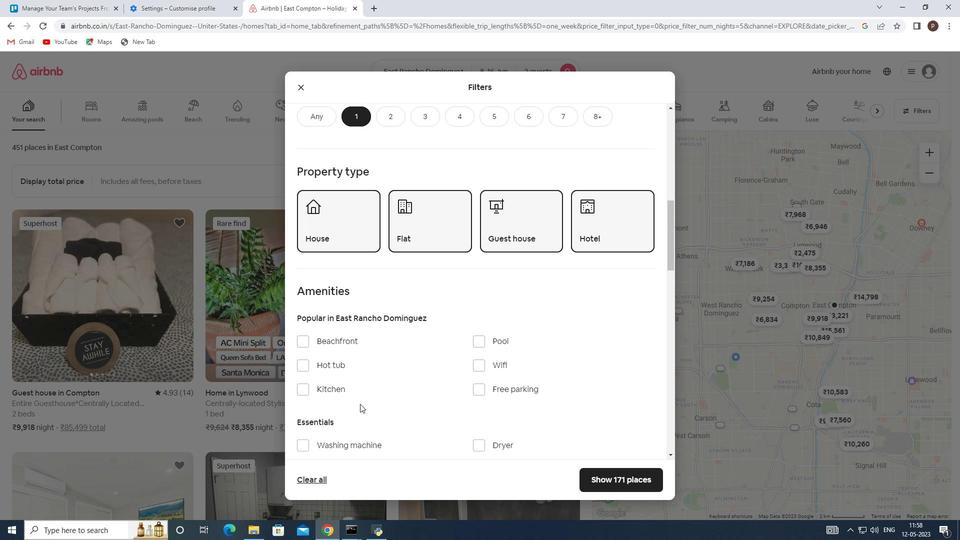 
Action: Mouse moved to (301, 399)
Screenshot: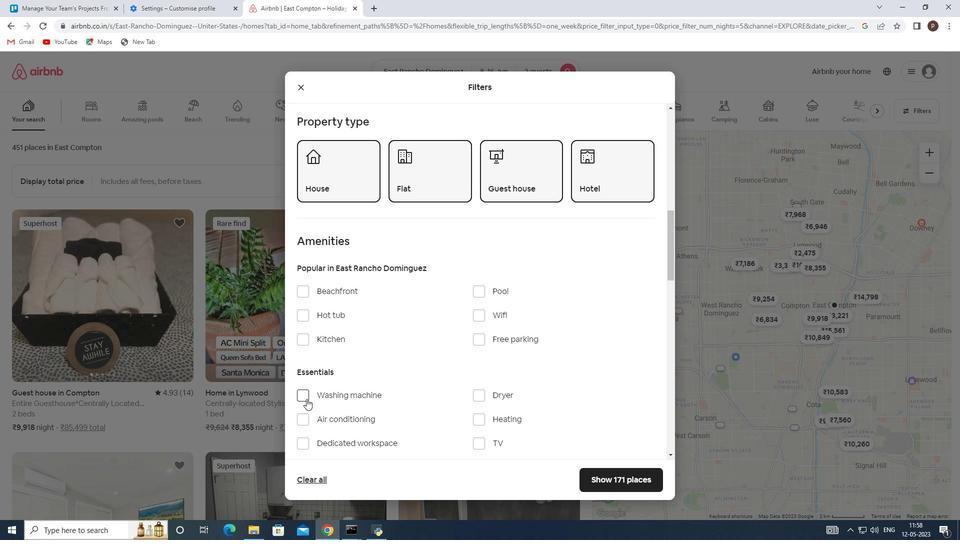 
Action: Mouse pressed left at (301, 399)
Screenshot: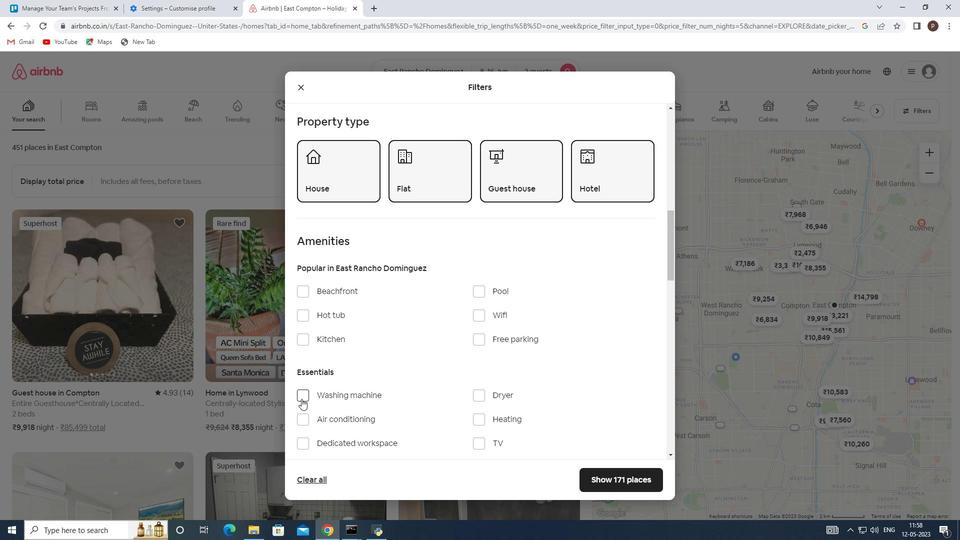 
Action: Mouse moved to (399, 394)
Screenshot: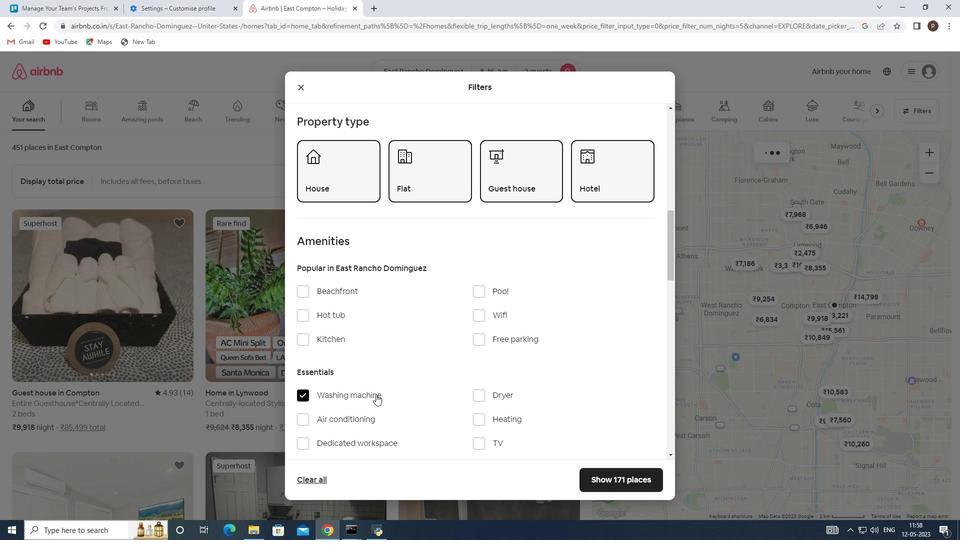 
Action: Mouse scrolled (399, 394) with delta (0, 0)
Screenshot: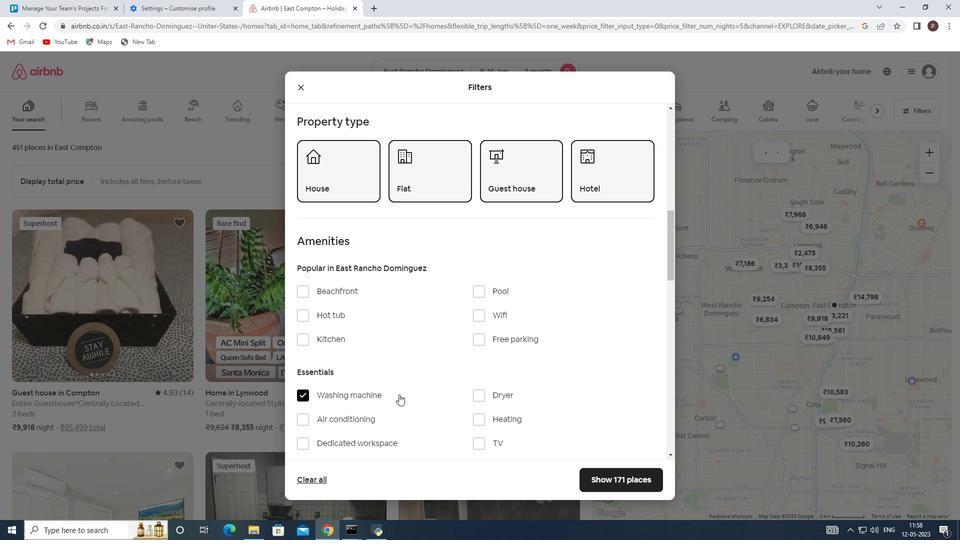 
Action: Mouse scrolled (399, 394) with delta (0, 0)
Screenshot: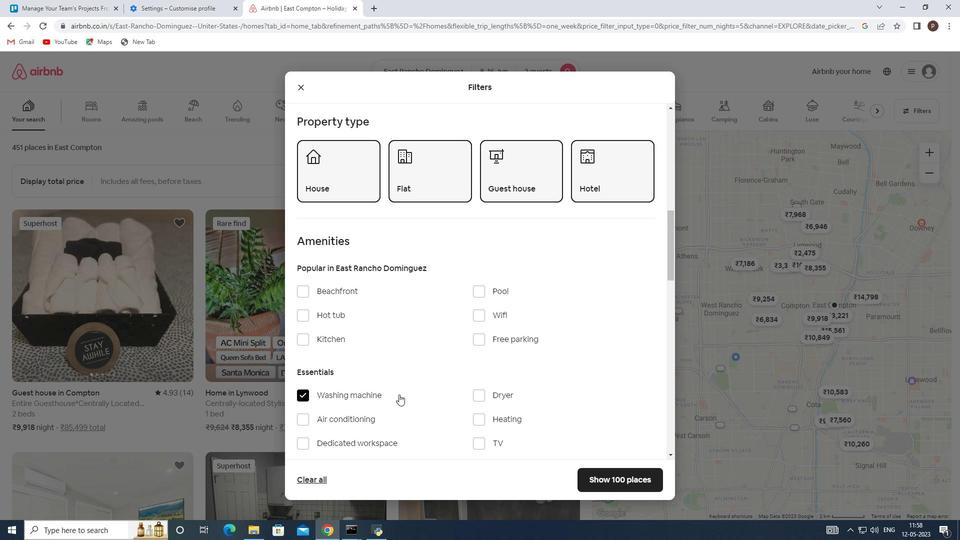 
Action: Mouse moved to (419, 368)
Screenshot: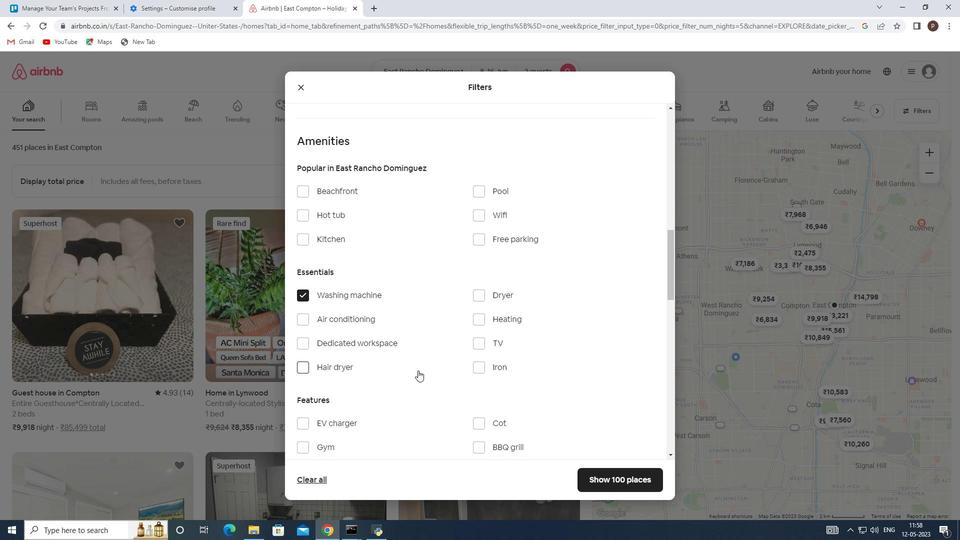 
Action: Mouse scrolled (419, 368) with delta (0, 0)
Screenshot: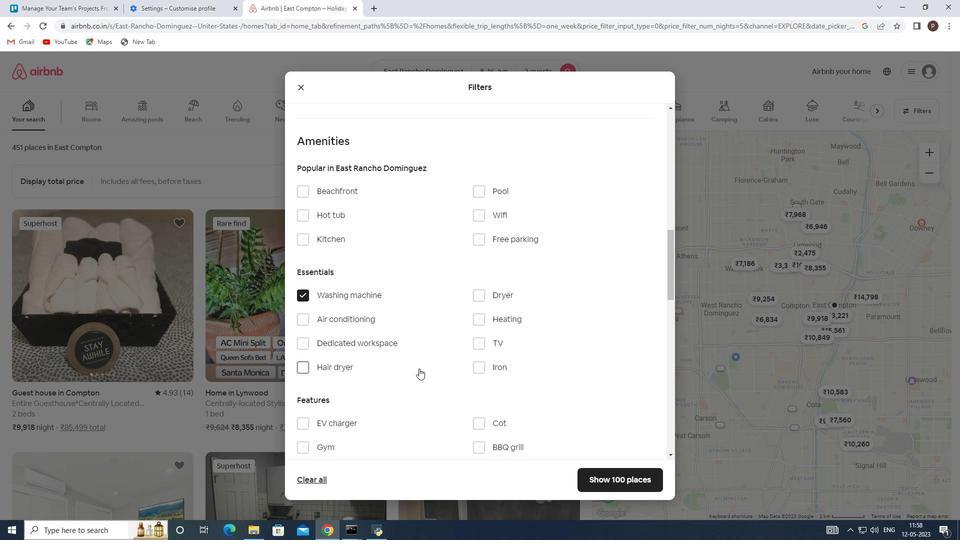 
Action: Mouse scrolled (419, 368) with delta (0, 0)
Screenshot: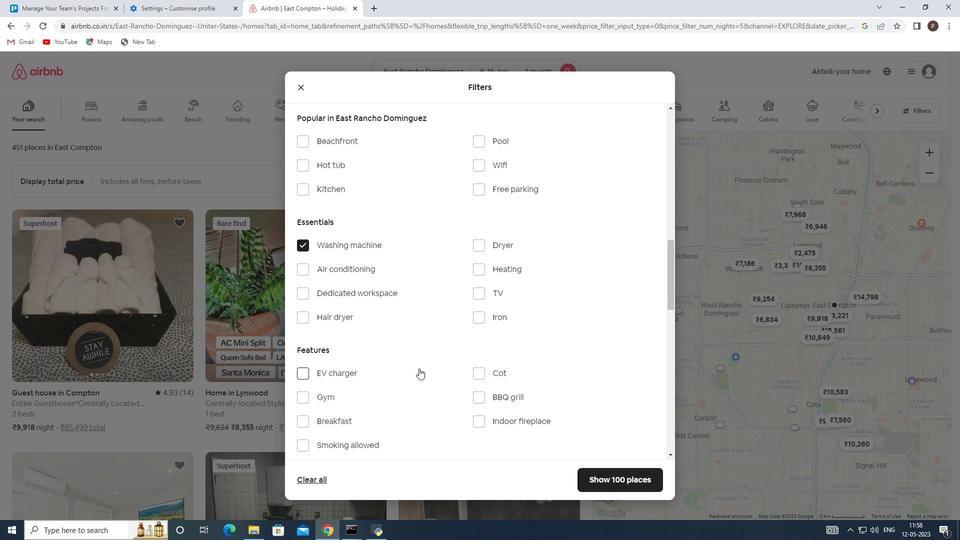 
Action: Mouse scrolled (419, 368) with delta (0, 0)
Screenshot: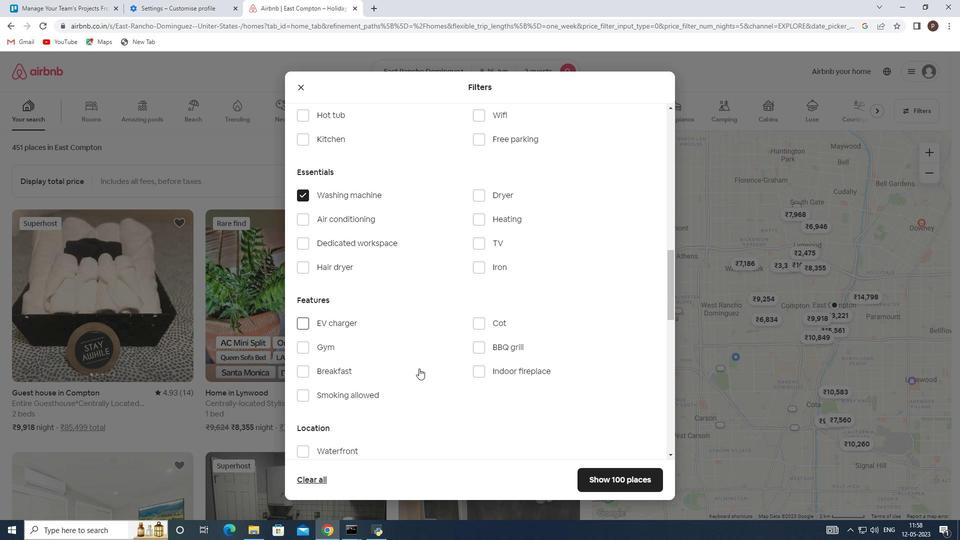 
Action: Mouse scrolled (419, 368) with delta (0, 0)
Screenshot: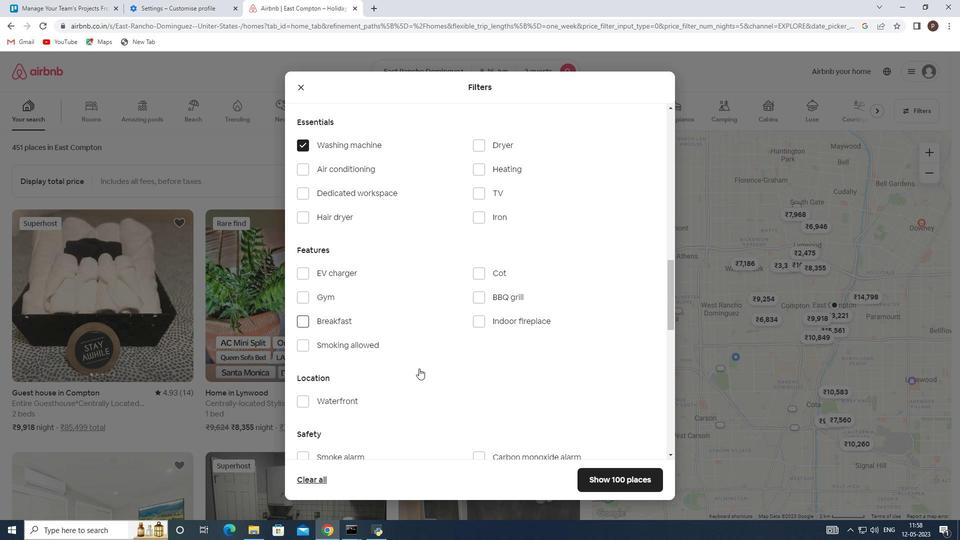 
Action: Mouse scrolled (419, 368) with delta (0, 0)
Screenshot: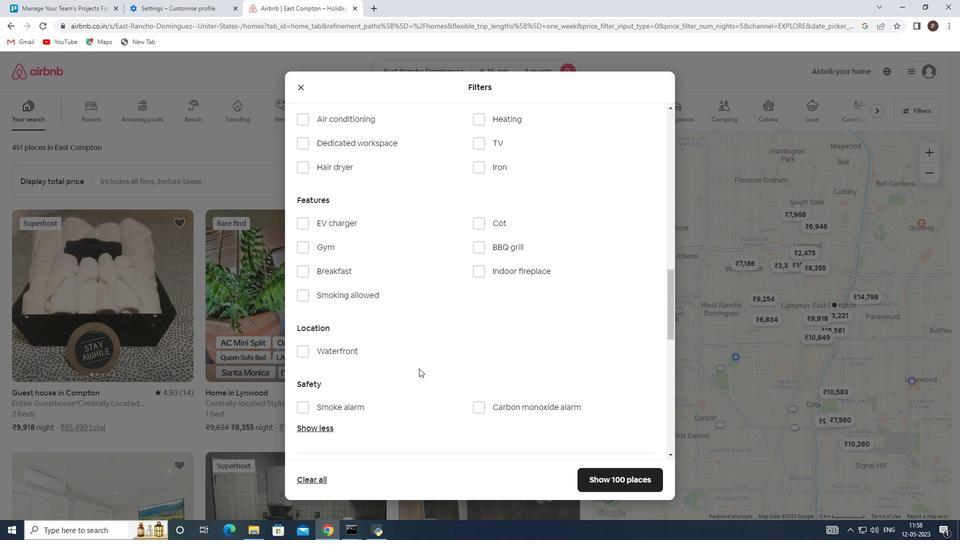 
Action: Mouse scrolled (419, 368) with delta (0, 0)
Screenshot: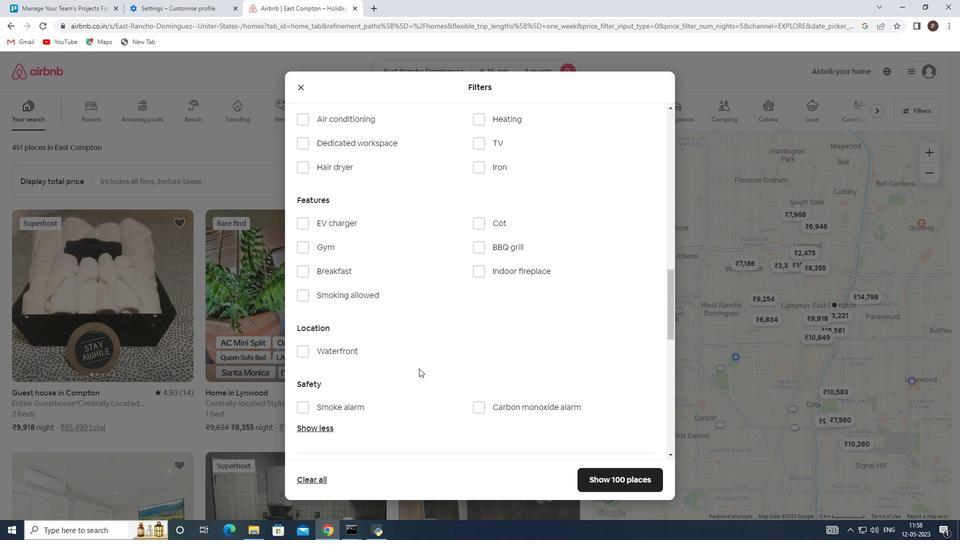 
Action: Mouse scrolled (419, 368) with delta (0, 0)
Screenshot: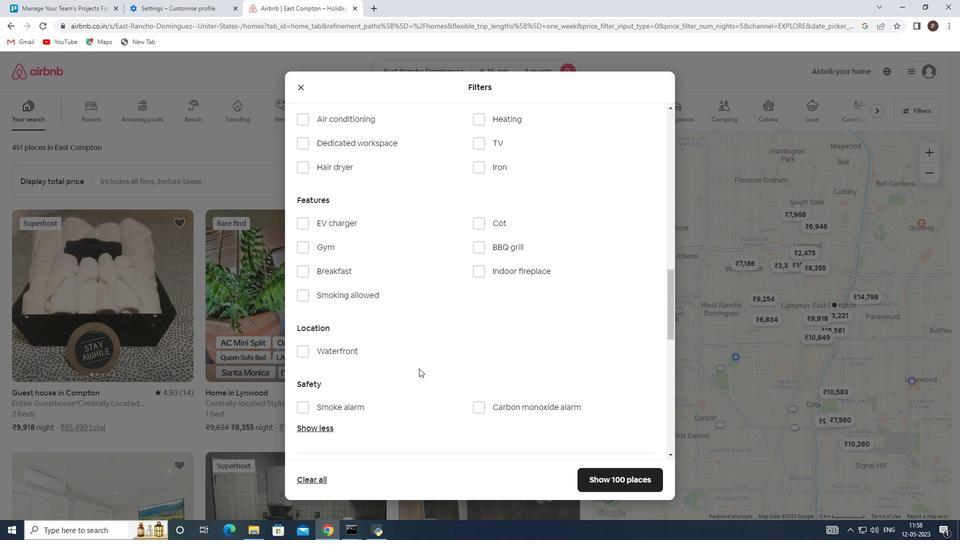 
Action: Mouse scrolled (419, 368) with delta (0, 0)
Screenshot: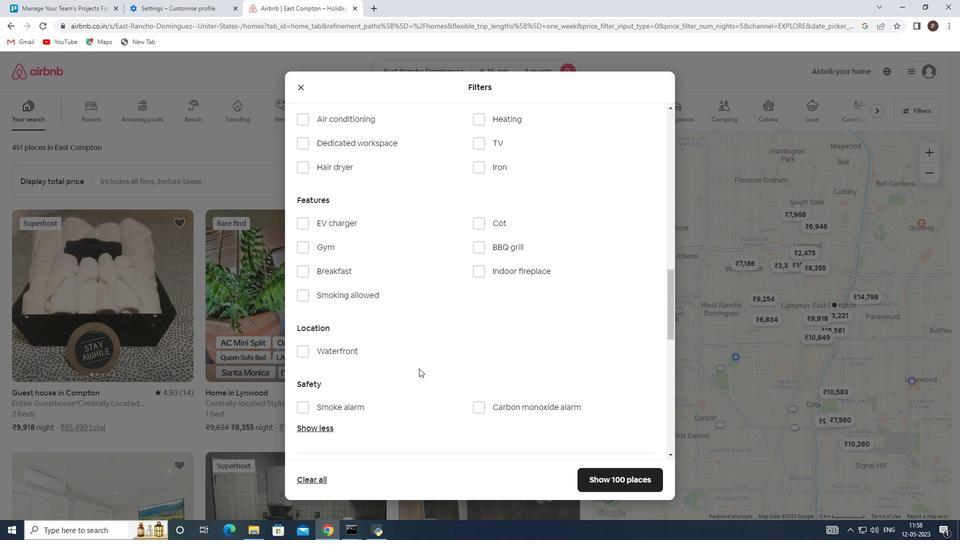 
Action: Mouse moved to (639, 339)
Screenshot: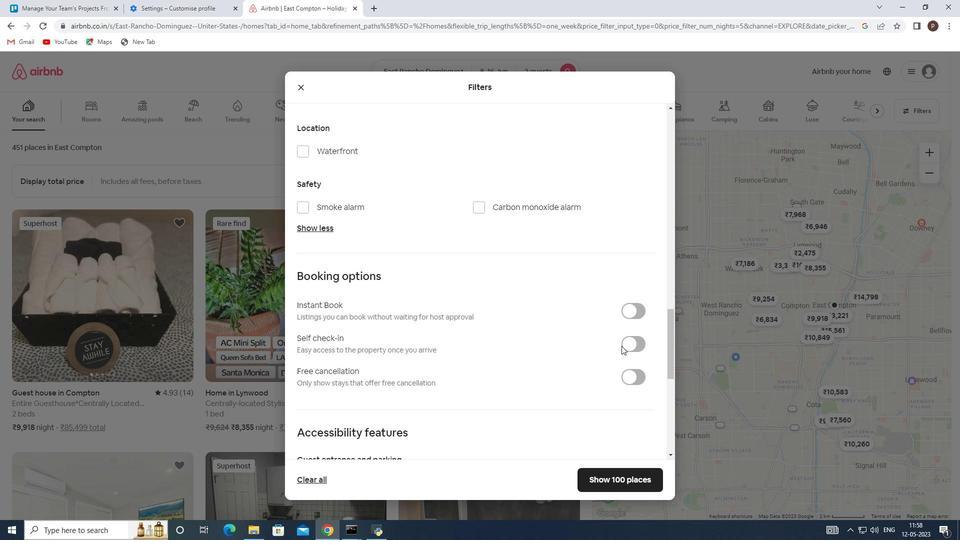 
Action: Mouse pressed left at (639, 339)
Screenshot: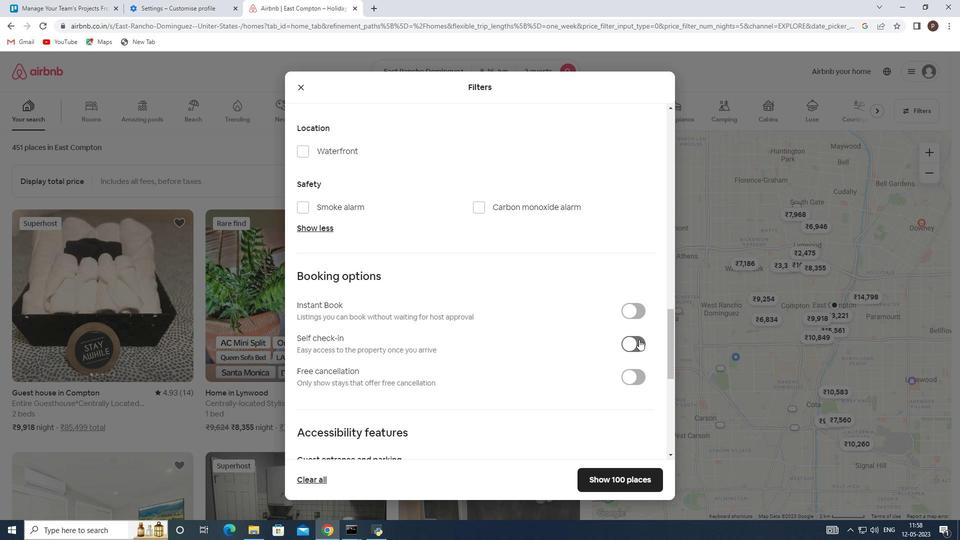
Action: Mouse moved to (531, 359)
Screenshot: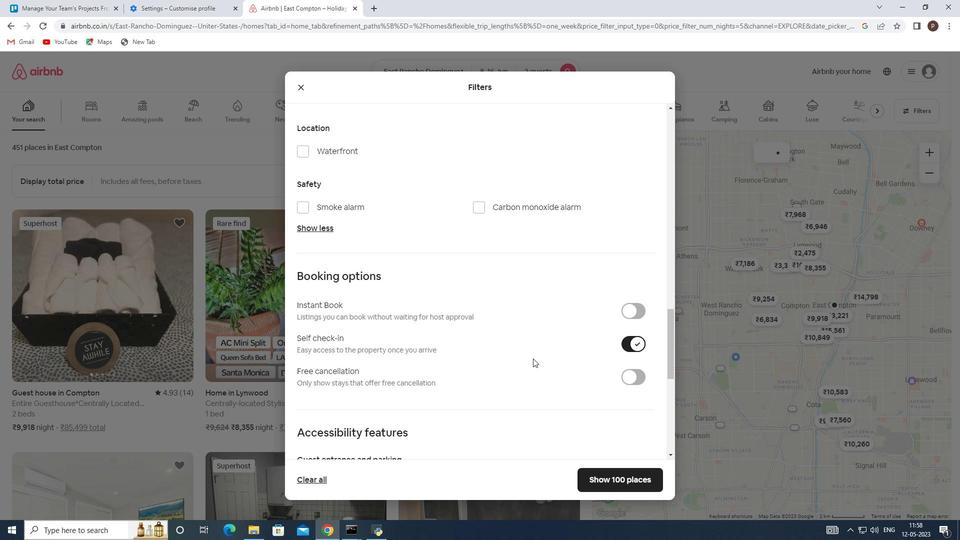 
Action: Mouse scrolled (531, 359) with delta (0, 0)
Screenshot: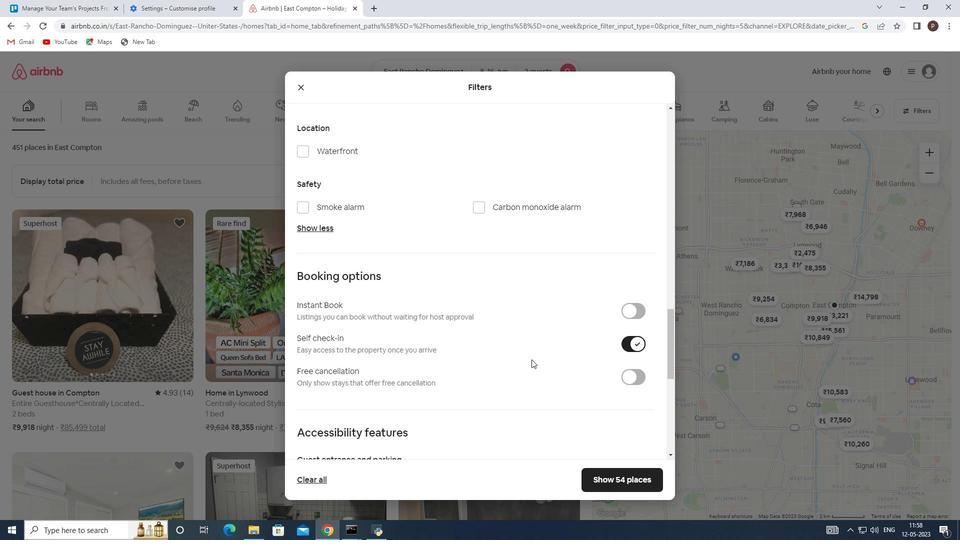 
Action: Mouse scrolled (531, 359) with delta (0, 0)
Screenshot: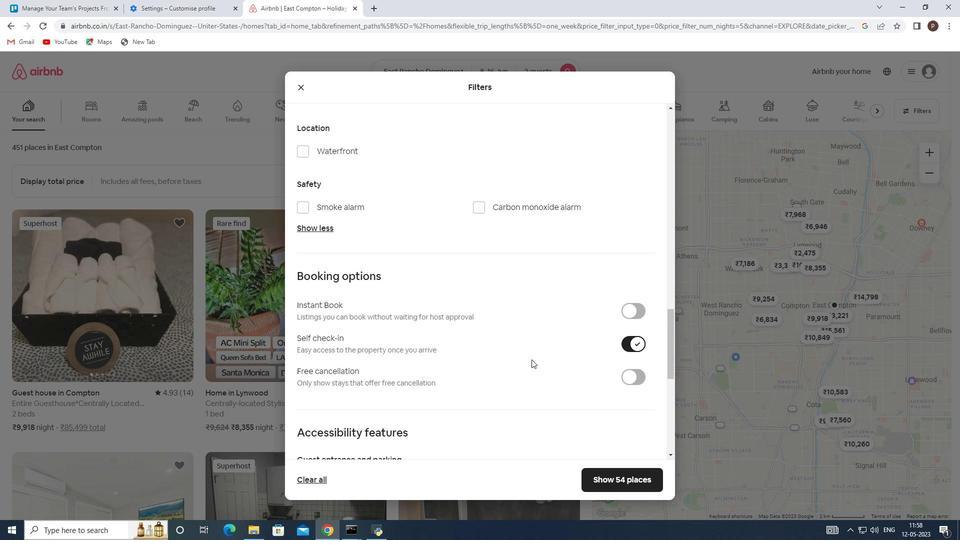 
Action: Mouse moved to (477, 351)
Screenshot: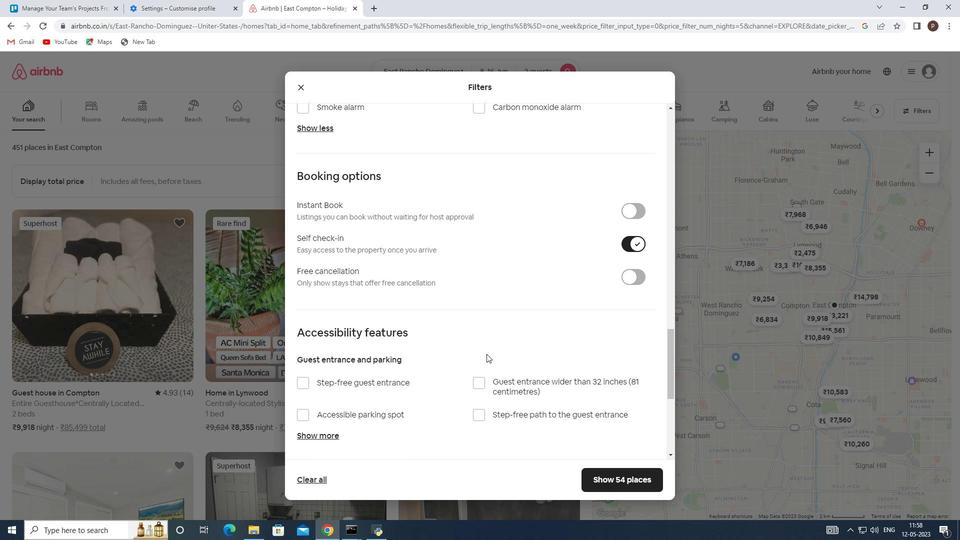 
Action: Mouse scrolled (477, 351) with delta (0, 0)
Screenshot: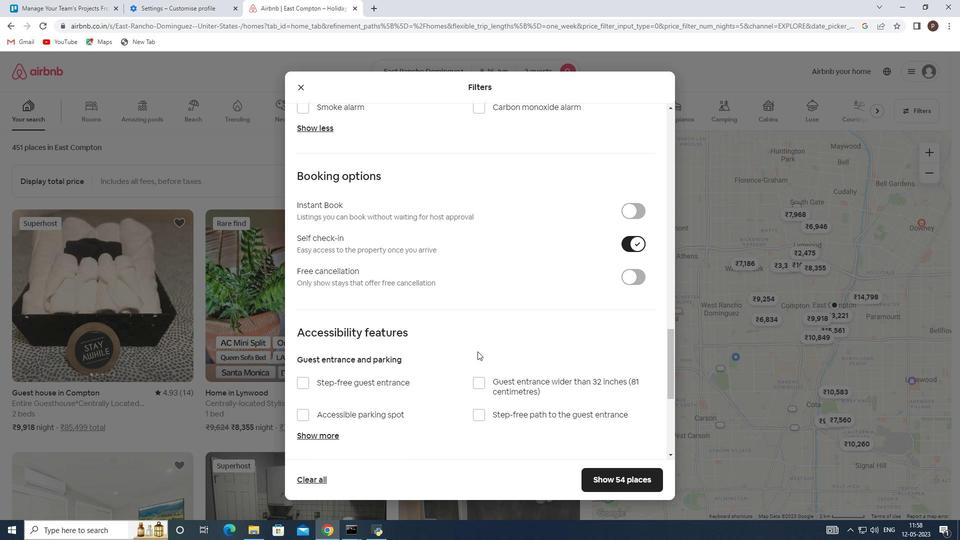 
Action: Mouse scrolled (477, 351) with delta (0, 0)
Screenshot: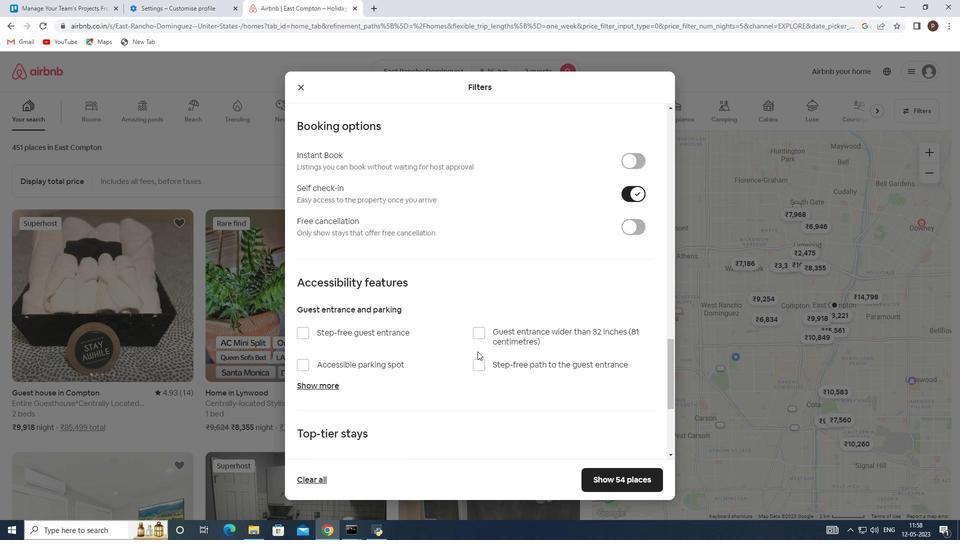 
Action: Mouse scrolled (477, 351) with delta (0, 0)
Screenshot: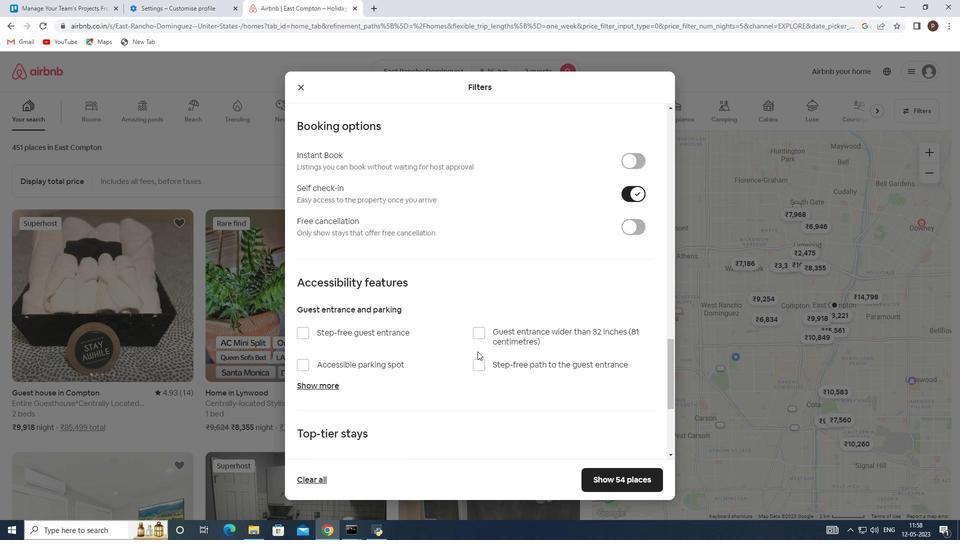 
Action: Mouse scrolled (477, 351) with delta (0, 0)
Screenshot: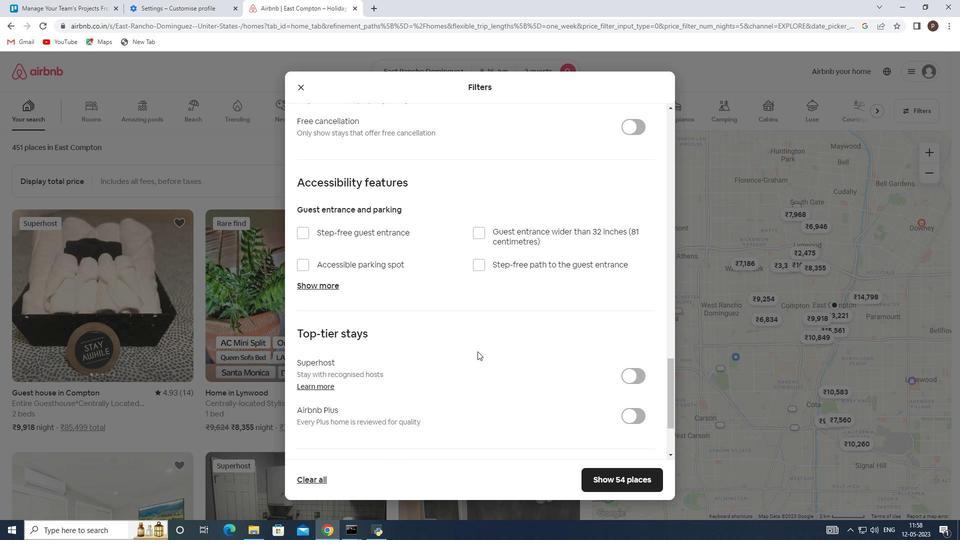 
Action: Mouse scrolled (477, 351) with delta (0, 0)
Screenshot: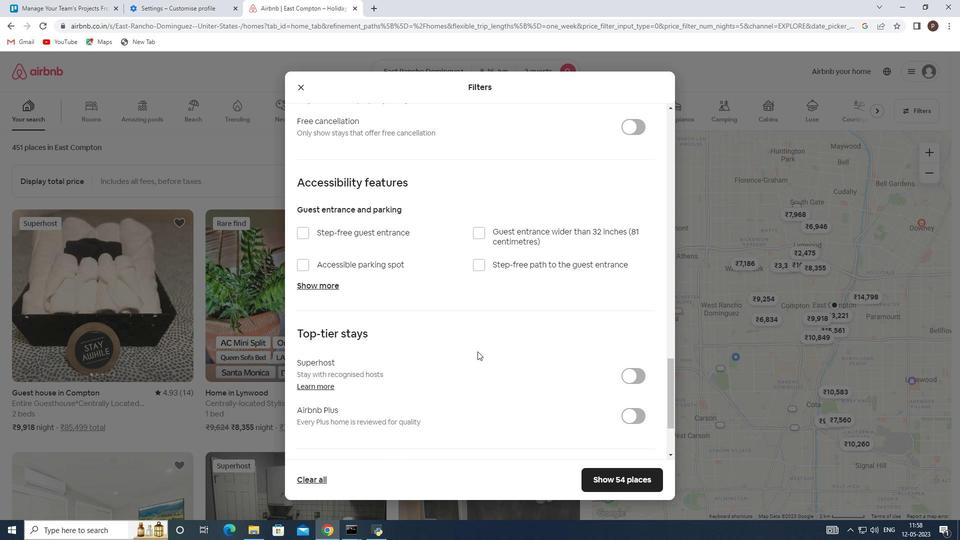 
Action: Mouse scrolled (477, 351) with delta (0, 0)
Screenshot: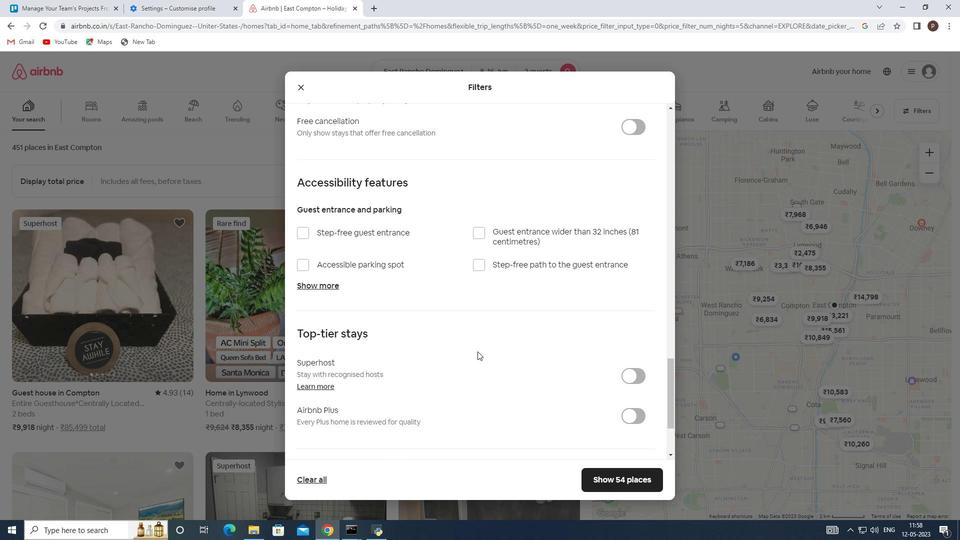 
Action: Mouse scrolled (477, 351) with delta (0, 0)
Screenshot: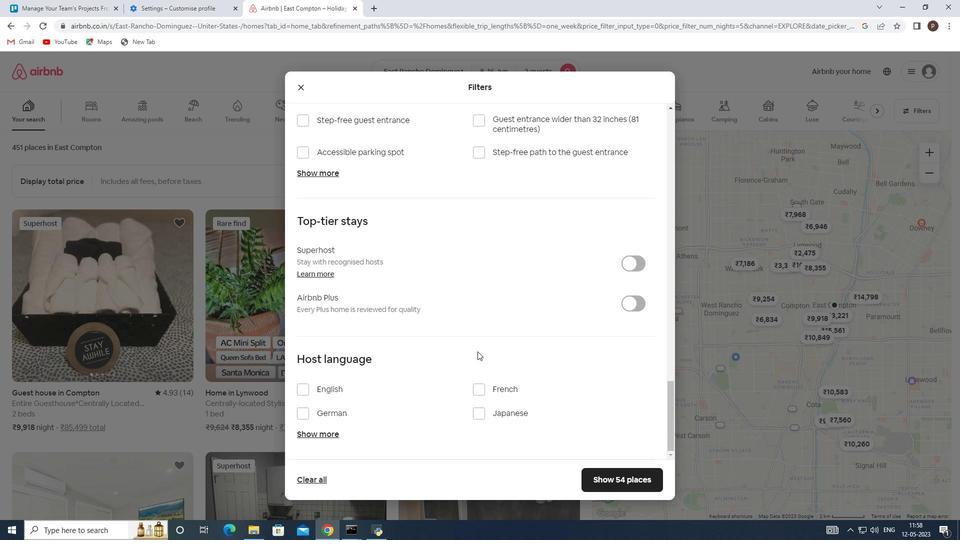 
Action: Mouse scrolled (477, 351) with delta (0, 0)
Screenshot: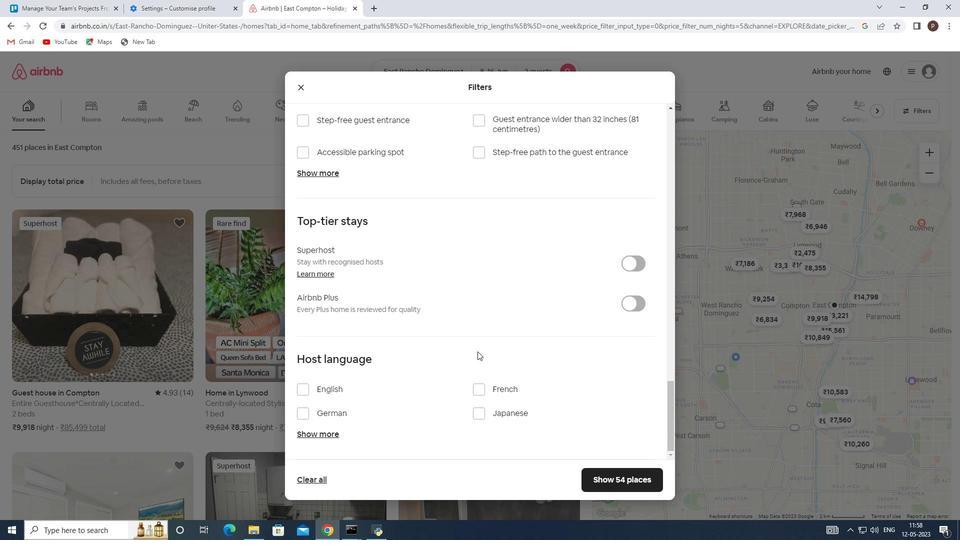 
Action: Mouse moved to (300, 390)
Screenshot: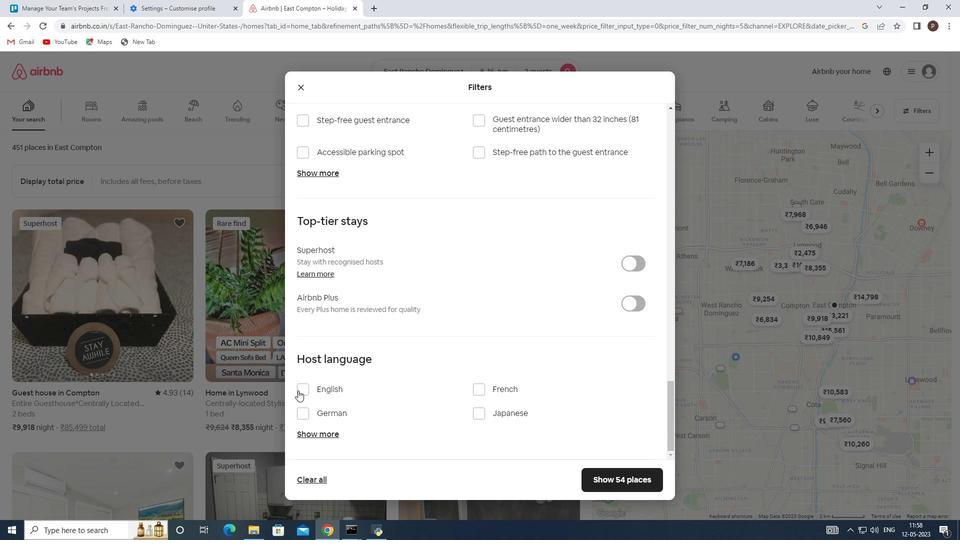 
Action: Mouse pressed left at (300, 390)
Screenshot: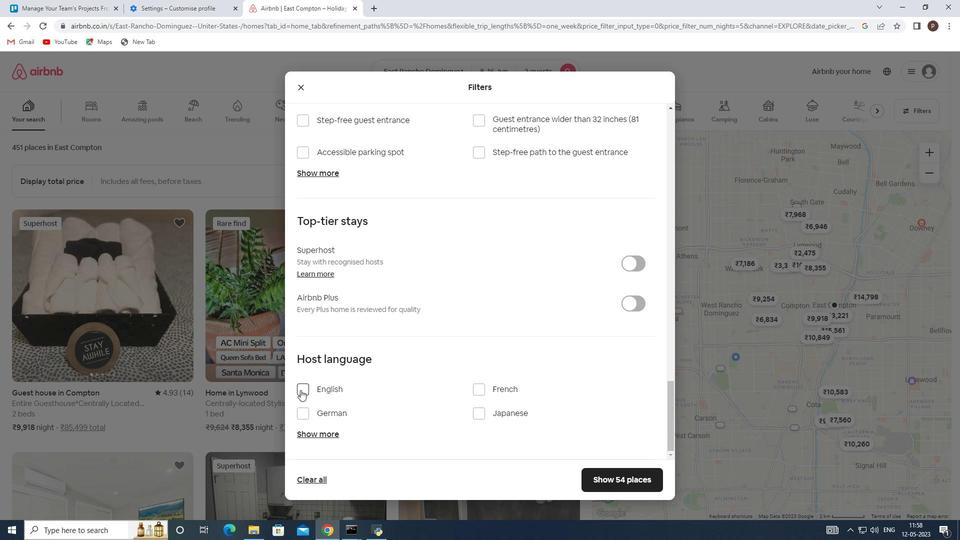 
Action: Mouse moved to (620, 475)
Screenshot: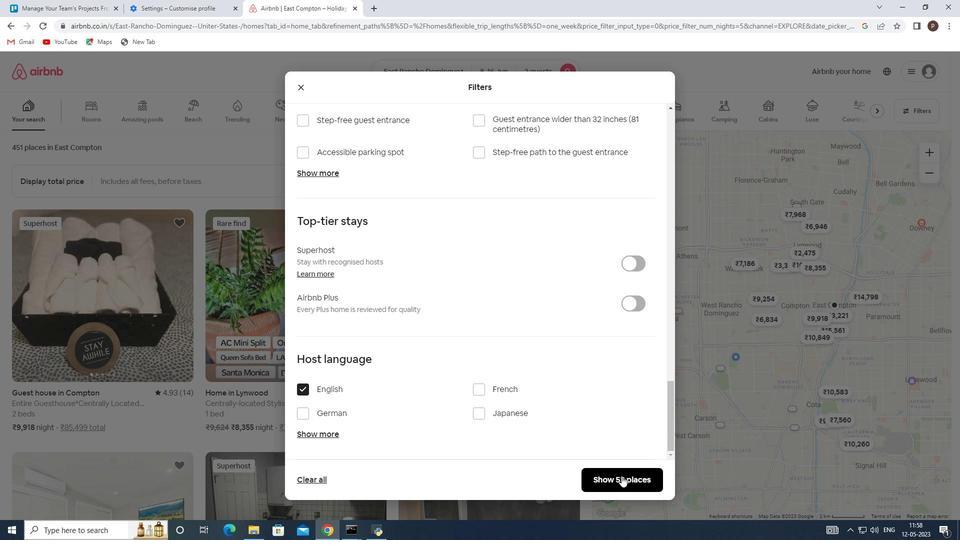 
Action: Mouse pressed left at (620, 475)
Screenshot: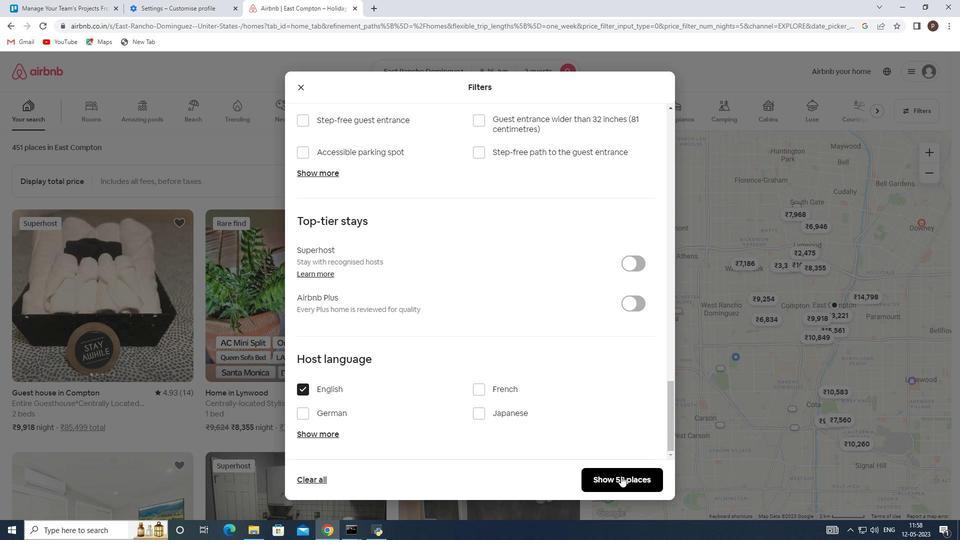 
